 Task: Check the percentage active listings of 3 bathrooms in the last 3 years.
Action: Mouse moved to (860, 85)
Screenshot: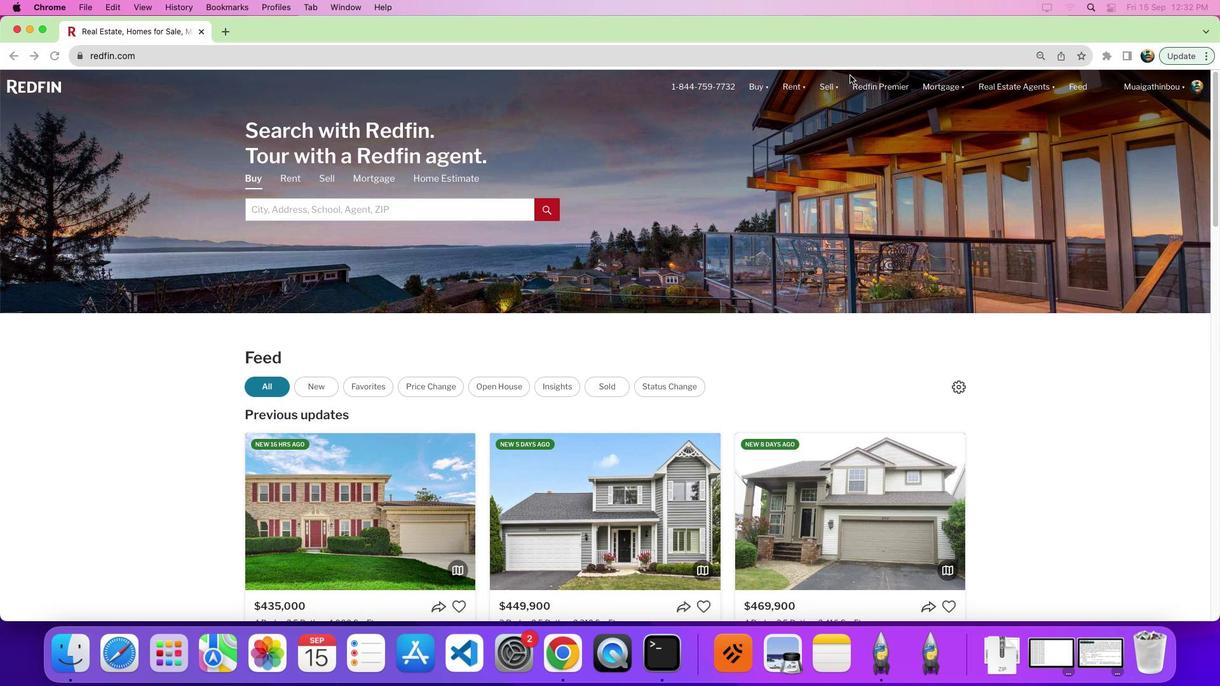 
Action: Mouse pressed left at (860, 85)
Screenshot: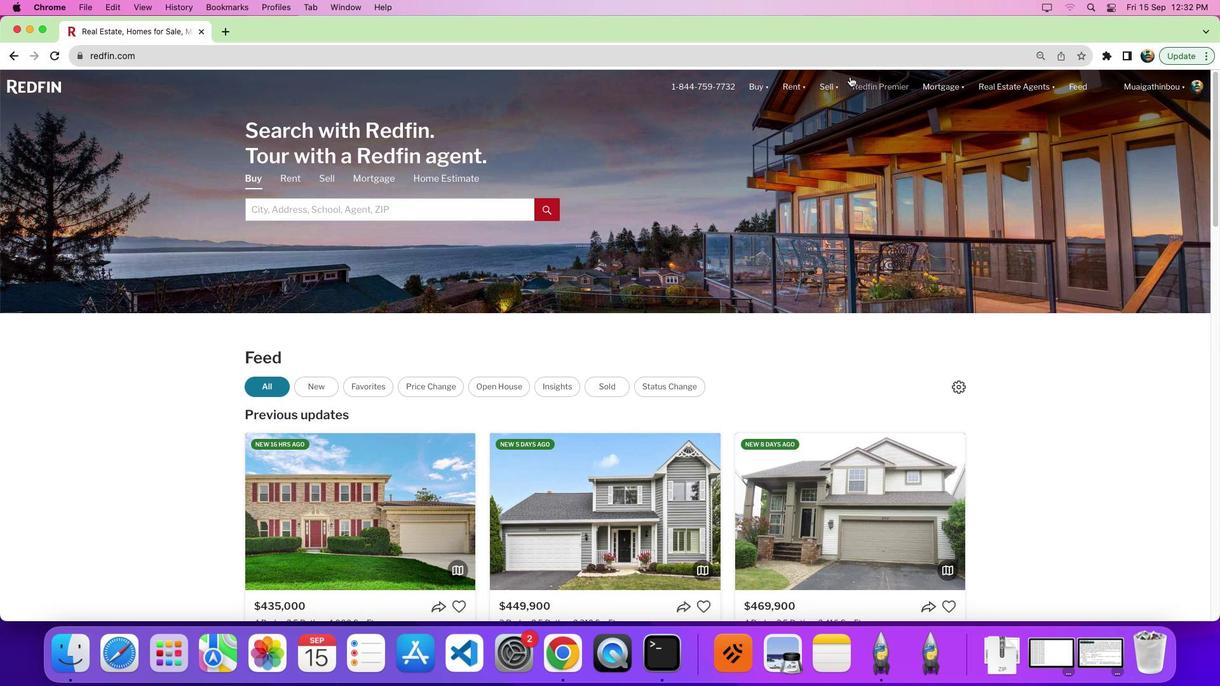 
Action: Mouse moved to (1017, 234)
Screenshot: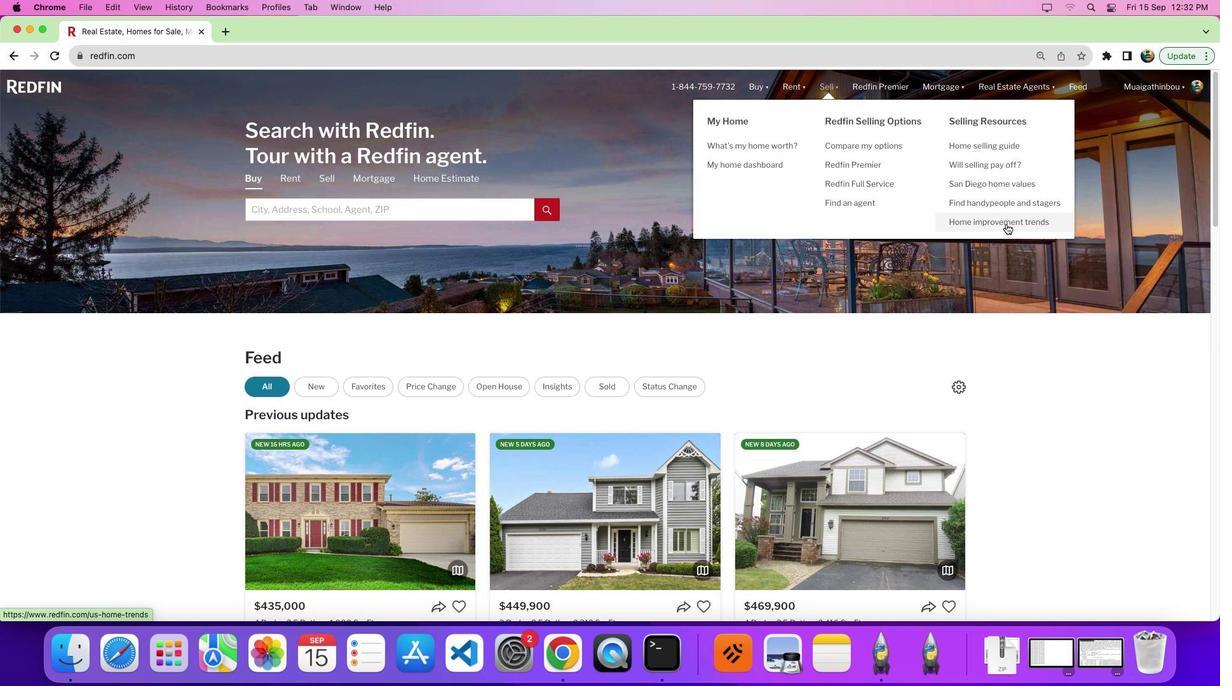 
Action: Mouse pressed left at (1017, 234)
Screenshot: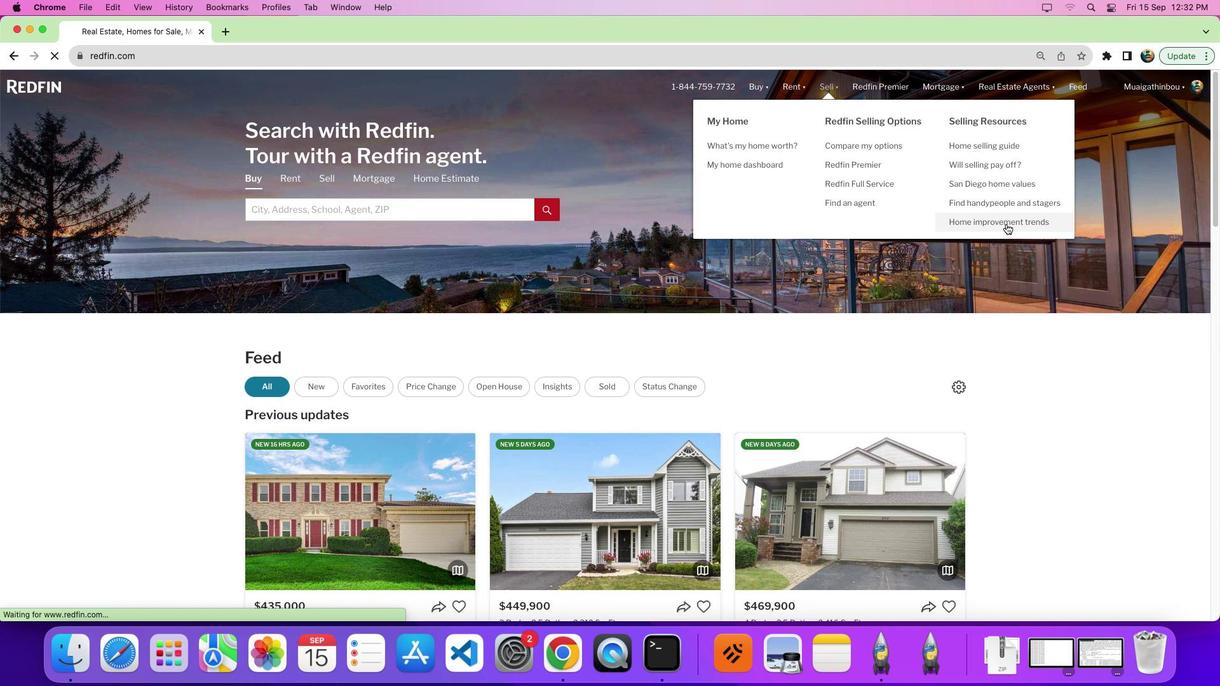 
Action: Mouse moved to (343, 256)
Screenshot: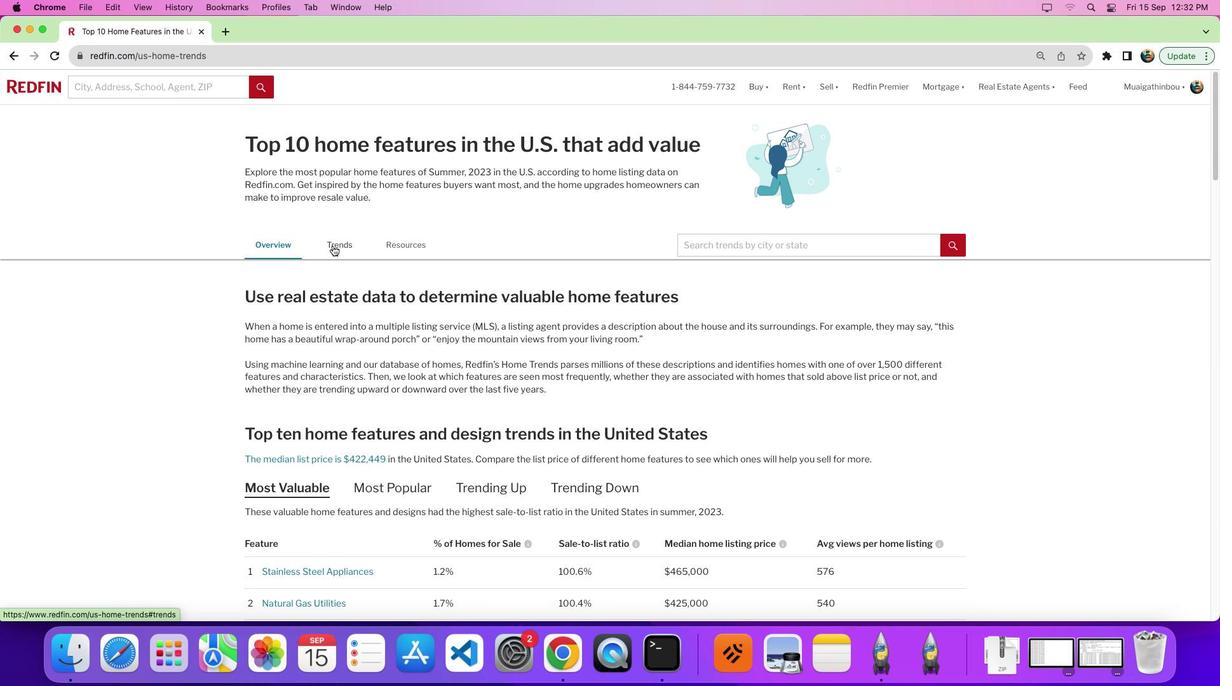 
Action: Mouse pressed left at (343, 256)
Screenshot: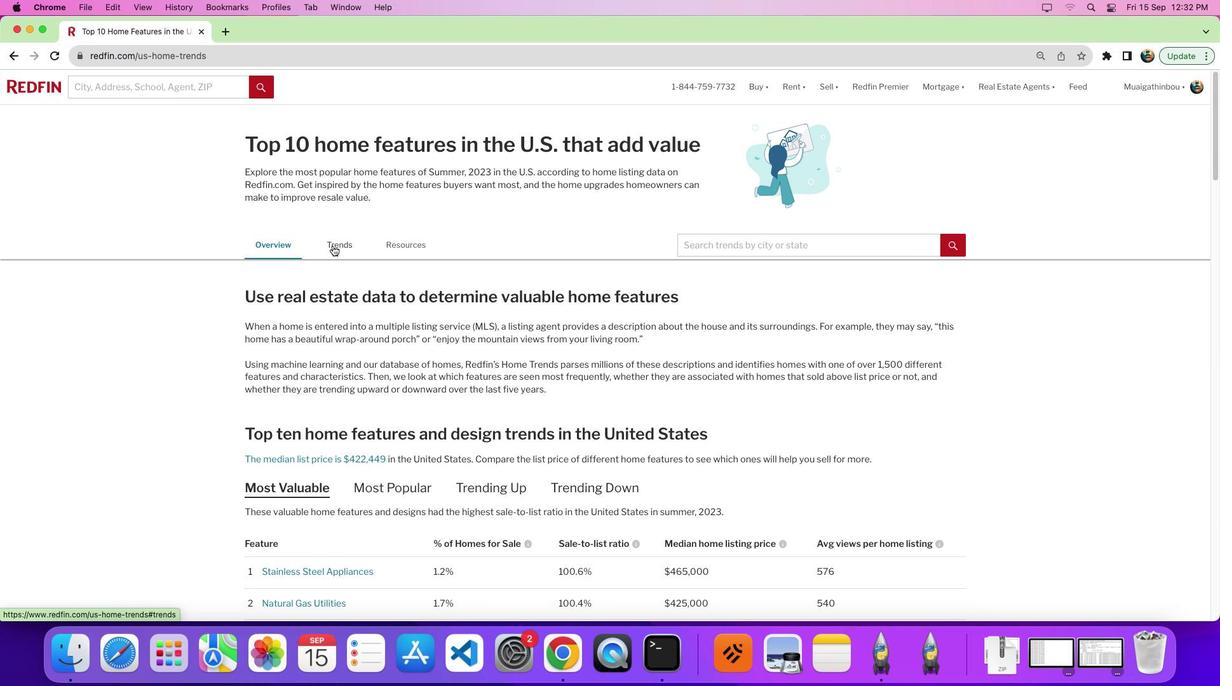 
Action: Mouse moved to (551, 277)
Screenshot: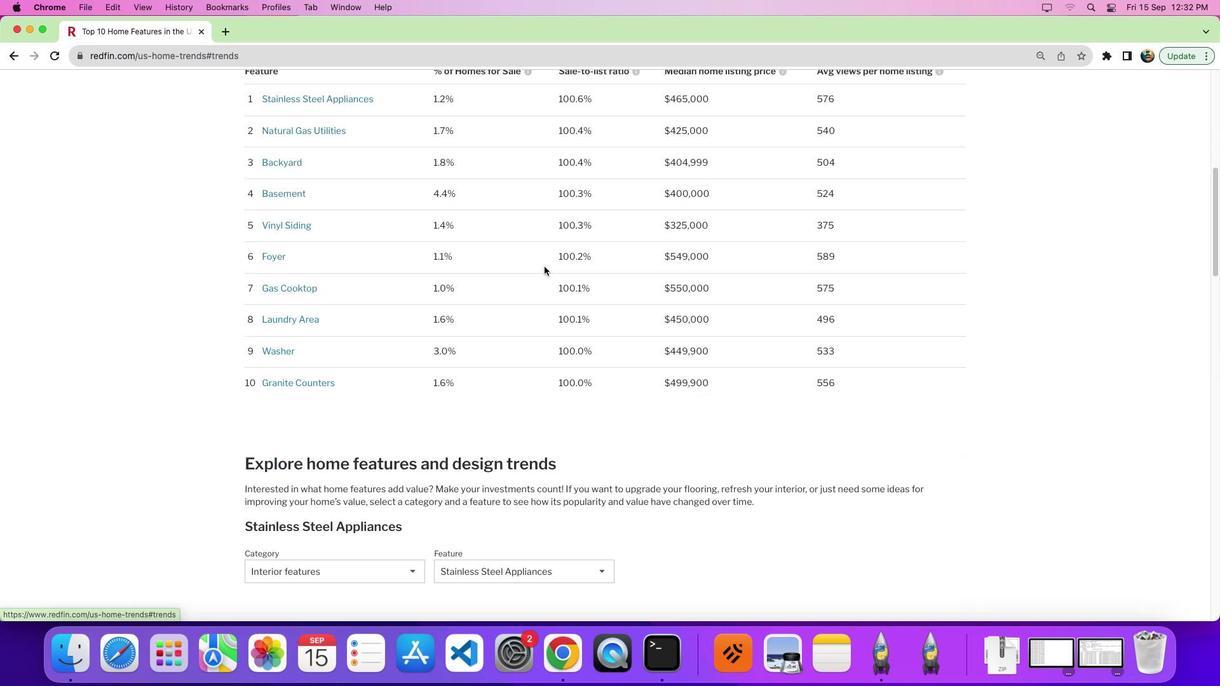 
Action: Mouse scrolled (551, 277) with delta (10, 9)
Screenshot: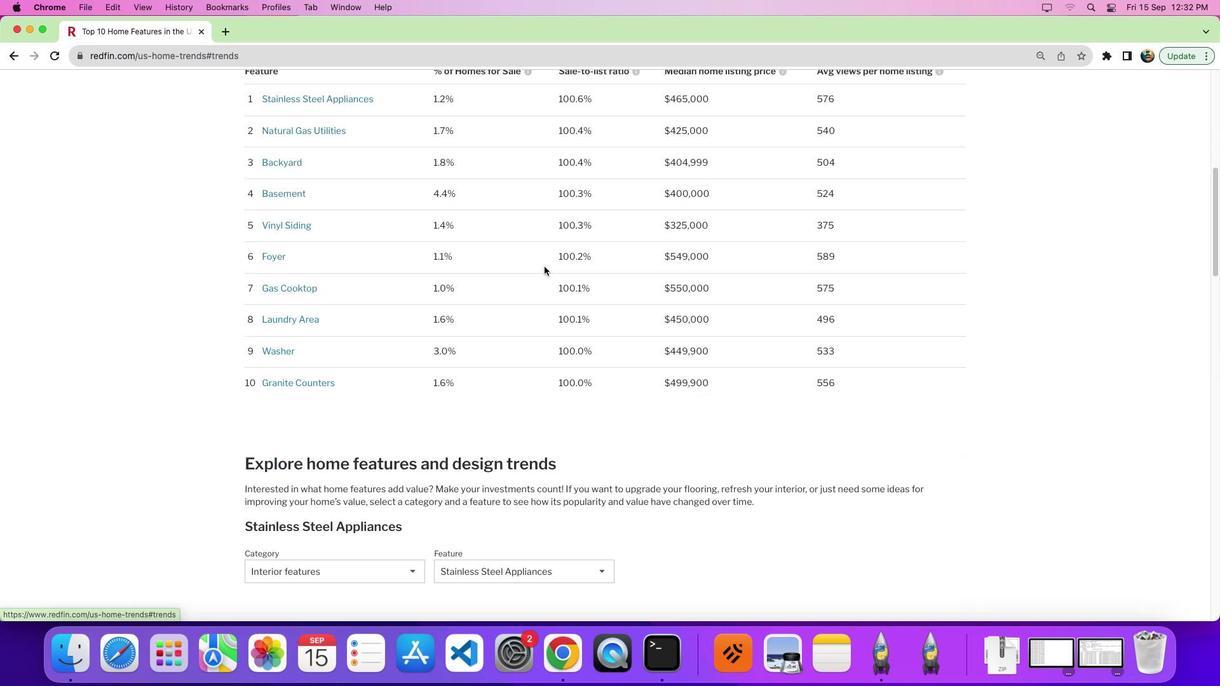 
Action: Mouse moved to (551, 277)
Screenshot: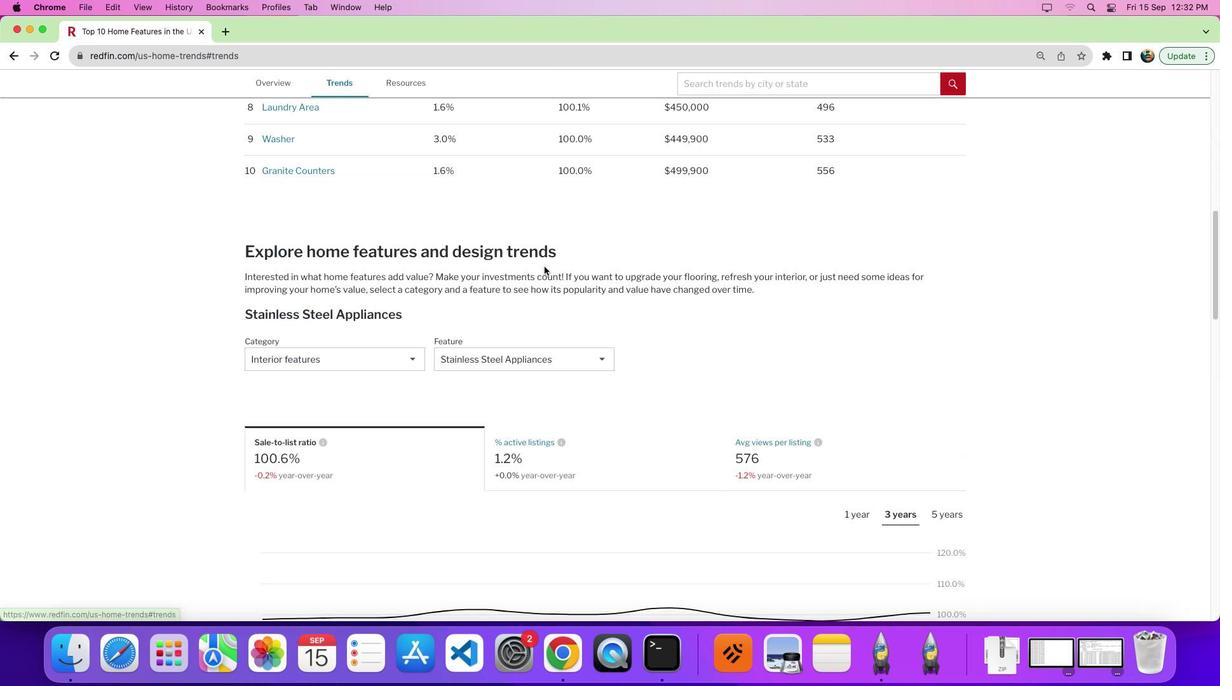 
Action: Mouse scrolled (551, 277) with delta (10, 8)
Screenshot: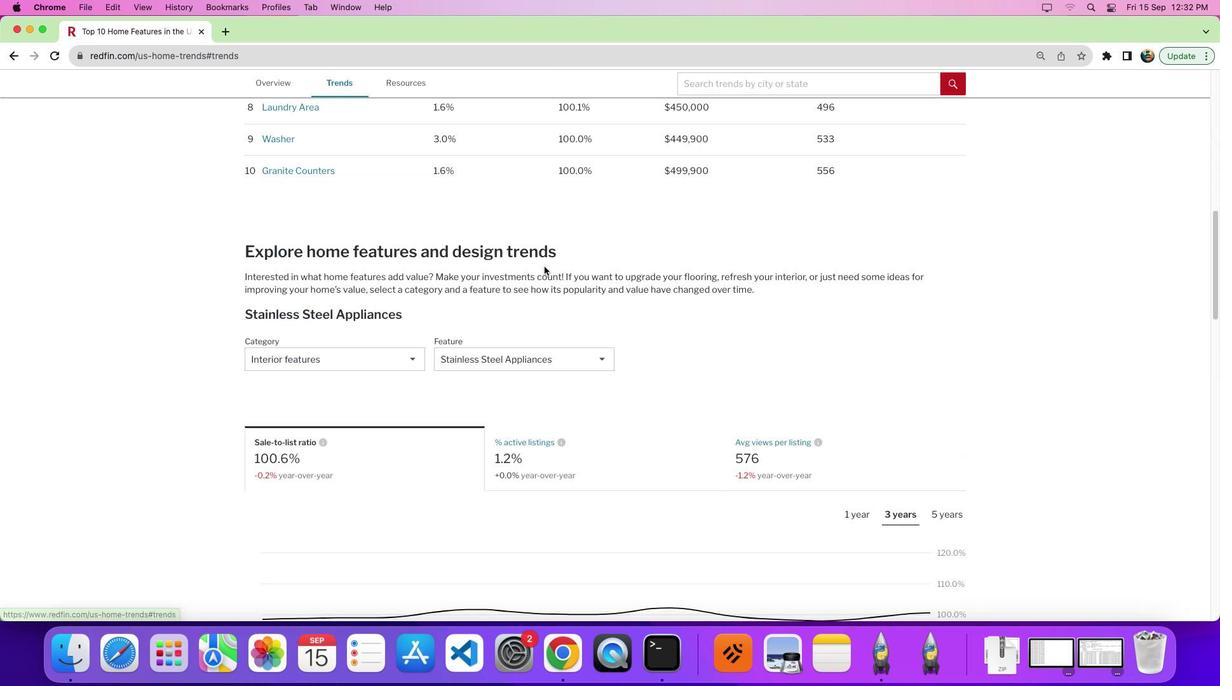 
Action: Mouse moved to (553, 277)
Screenshot: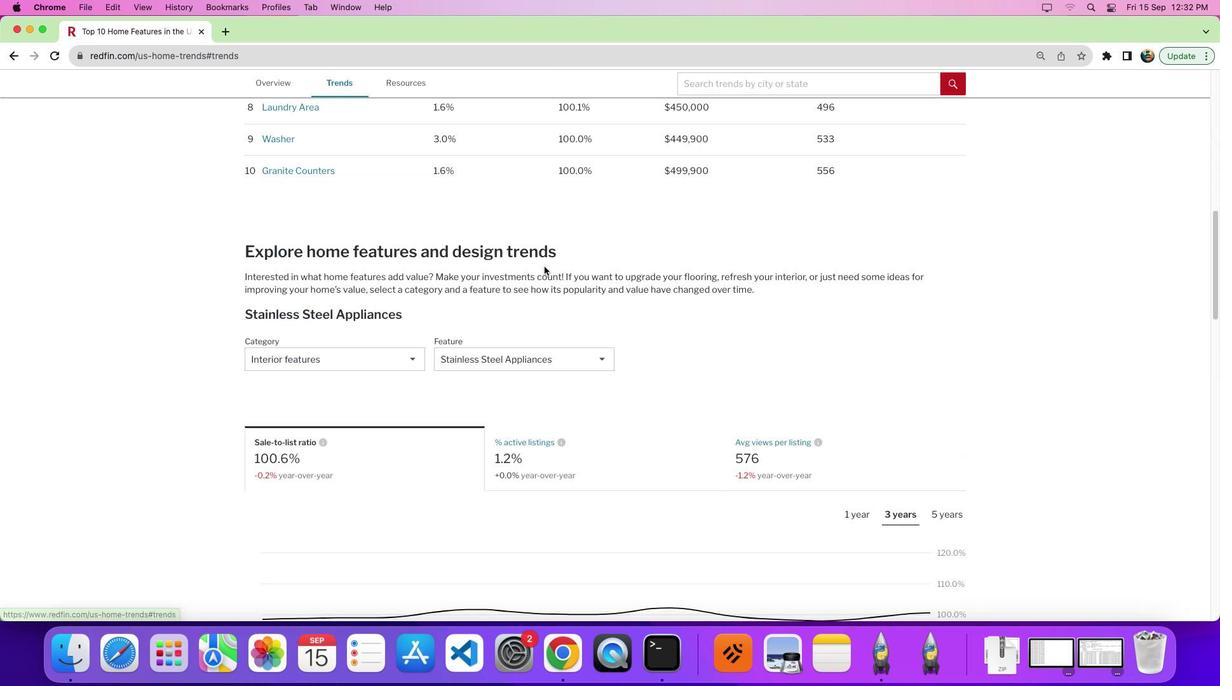 
Action: Mouse scrolled (553, 277) with delta (10, 4)
Screenshot: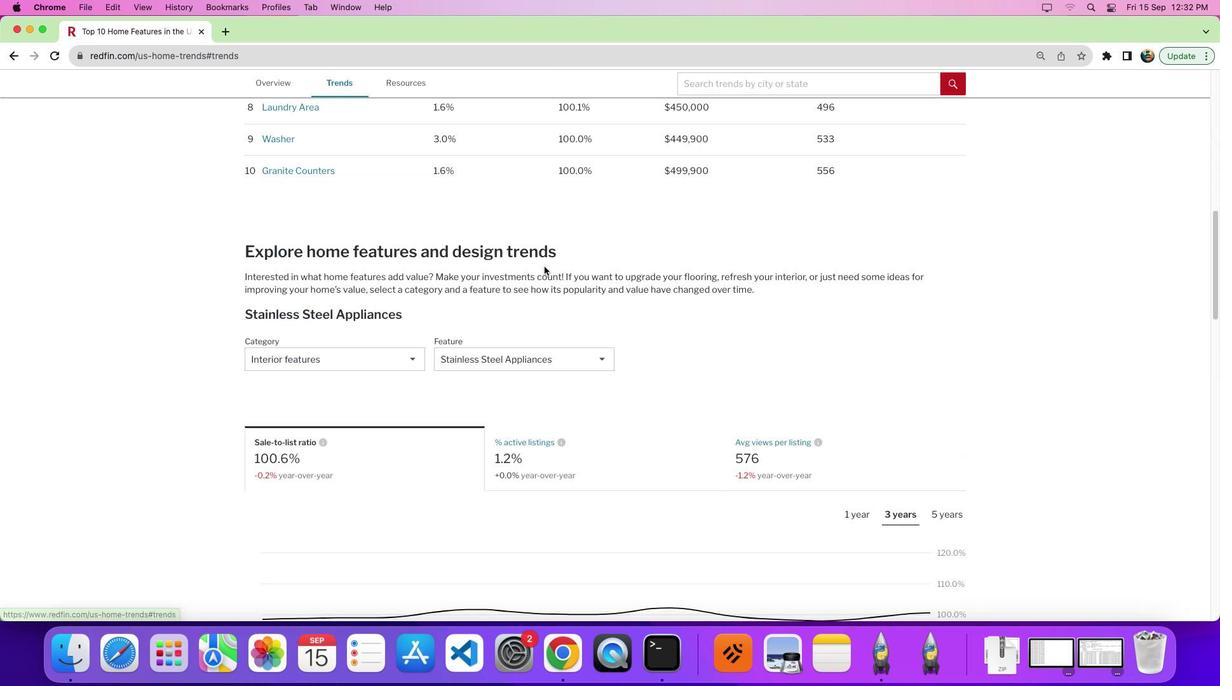 
Action: Mouse moved to (554, 277)
Screenshot: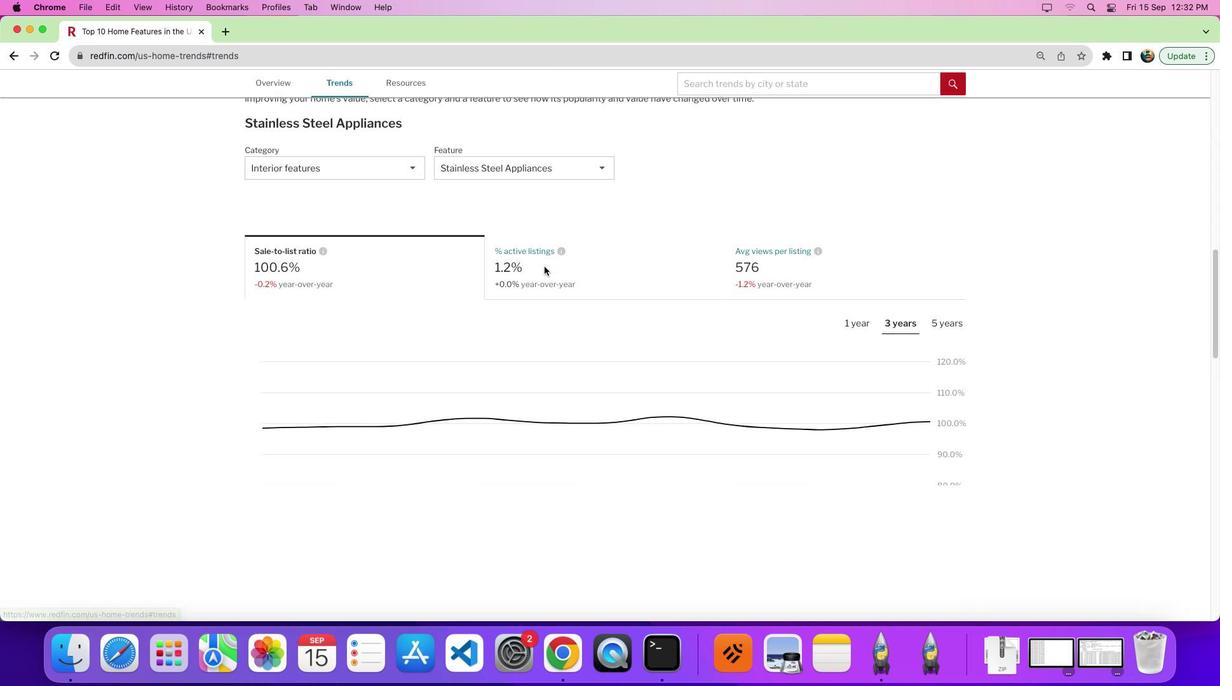 
Action: Mouse scrolled (554, 277) with delta (10, 2)
Screenshot: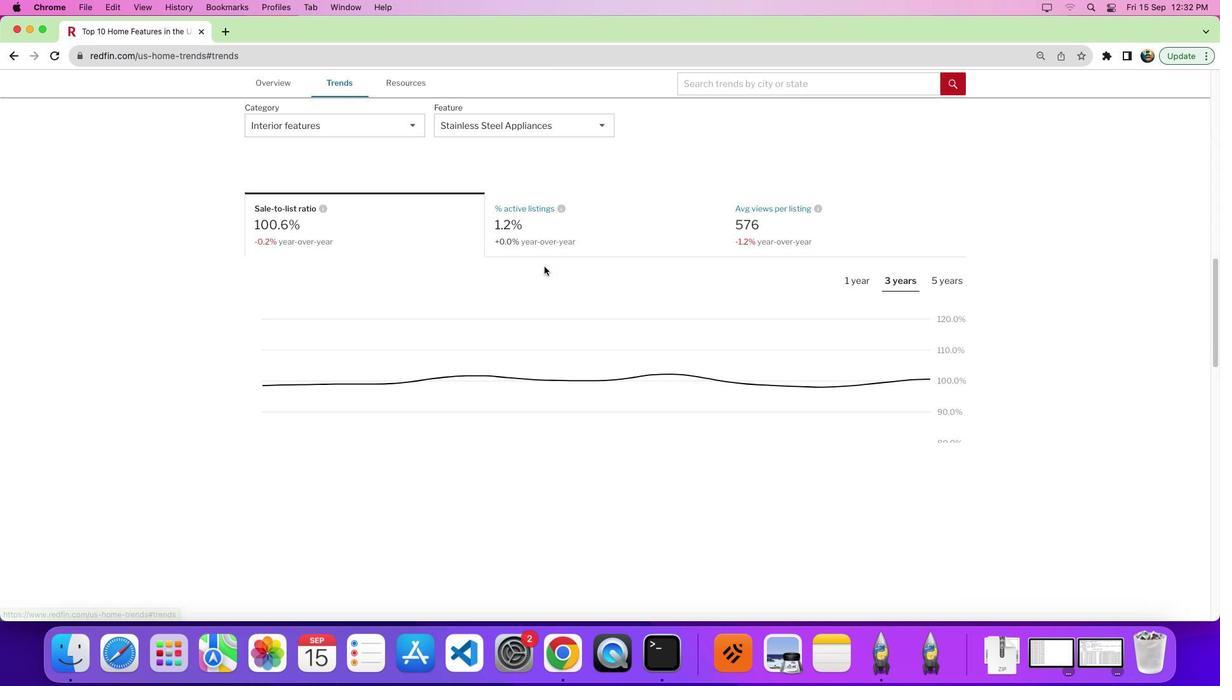
Action: Mouse moved to (317, 136)
Screenshot: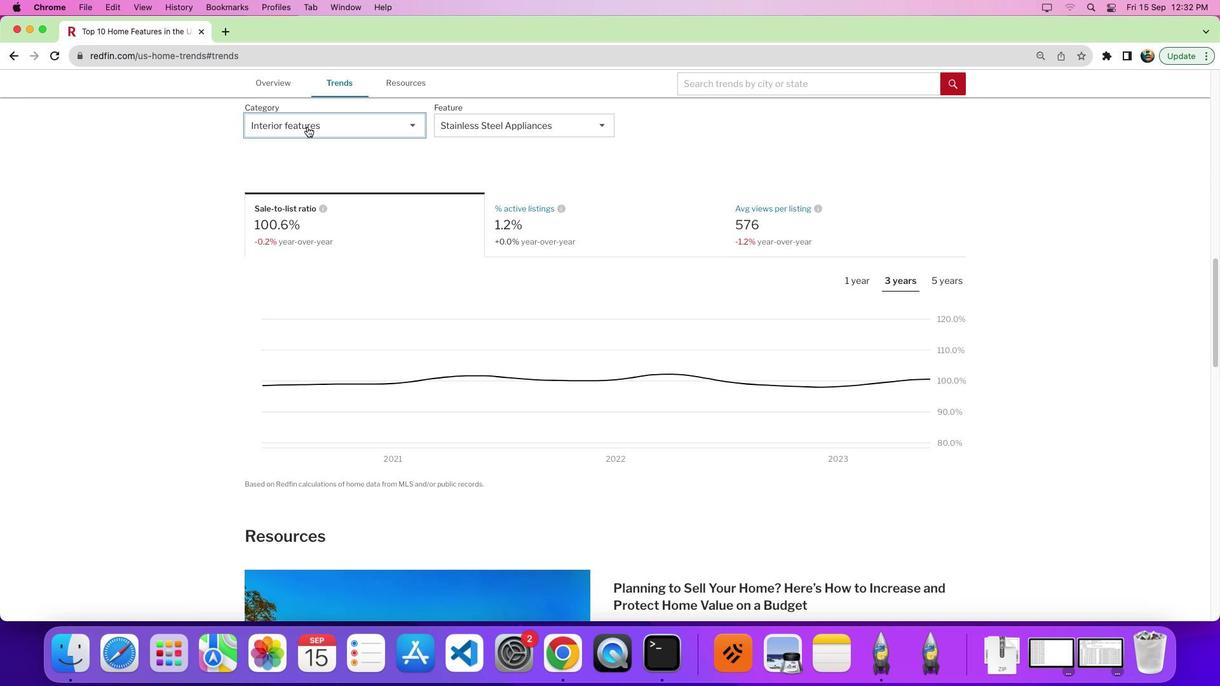
Action: Mouse pressed left at (317, 136)
Screenshot: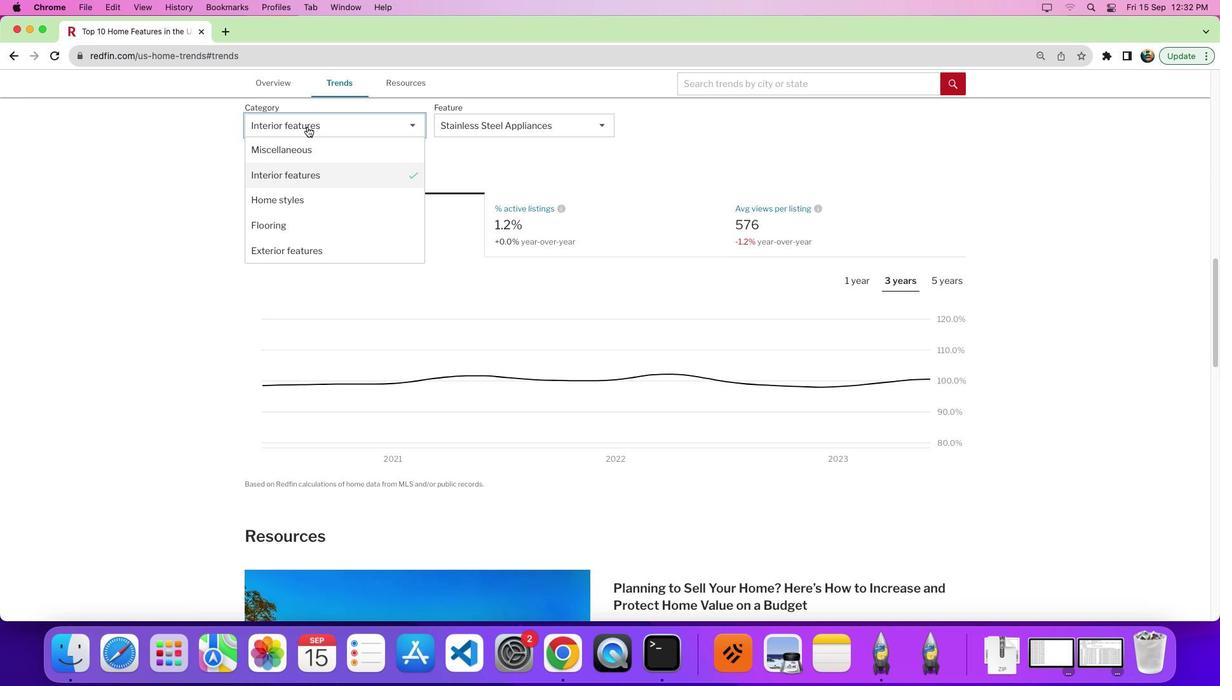 
Action: Mouse moved to (331, 190)
Screenshot: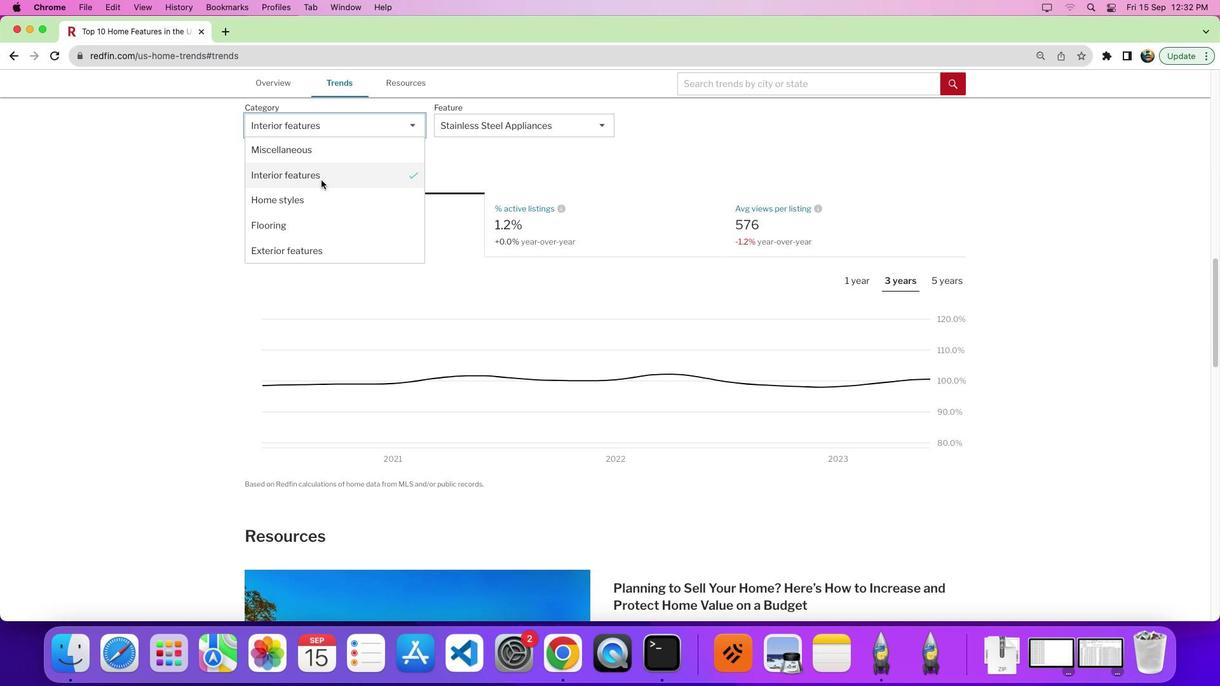 
Action: Mouse pressed left at (331, 190)
Screenshot: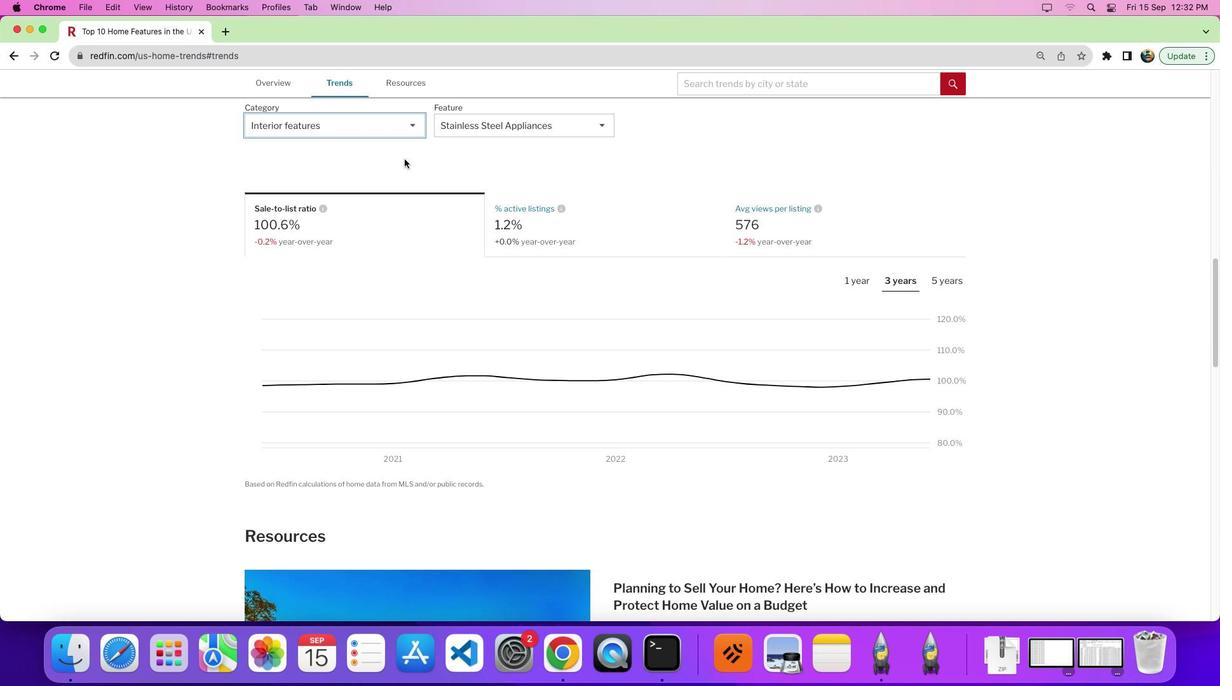 
Action: Mouse moved to (507, 136)
Screenshot: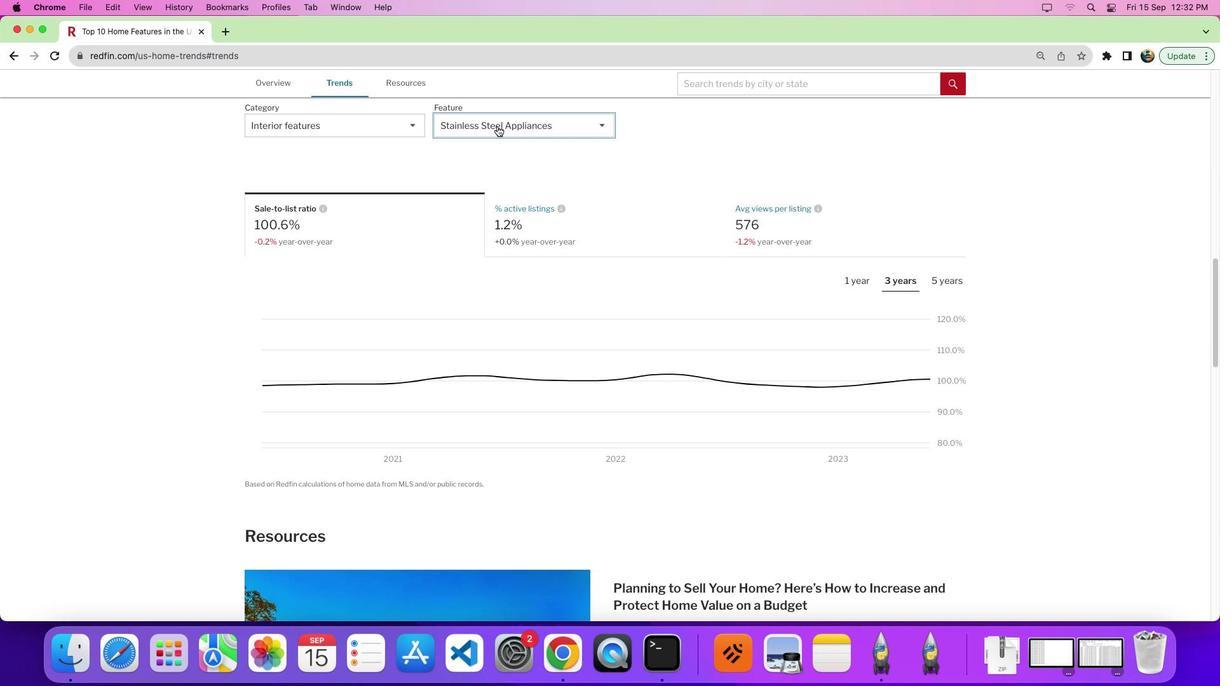 
Action: Mouse pressed left at (507, 136)
Screenshot: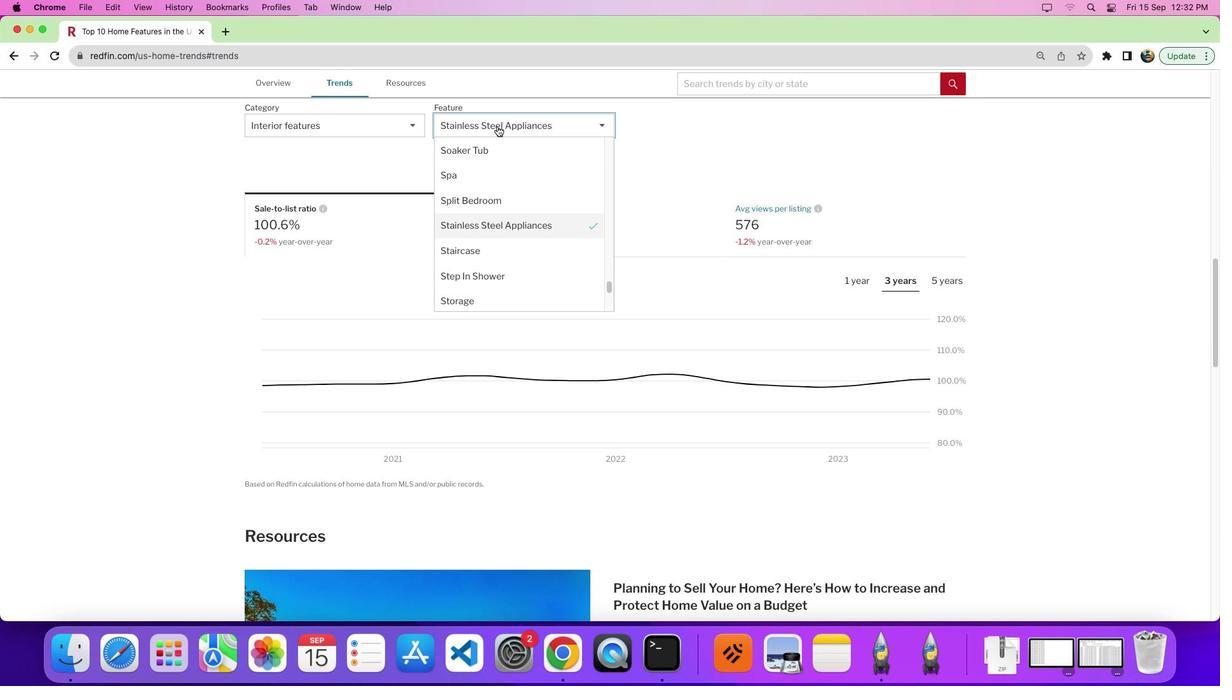 
Action: Mouse moved to (539, 269)
Screenshot: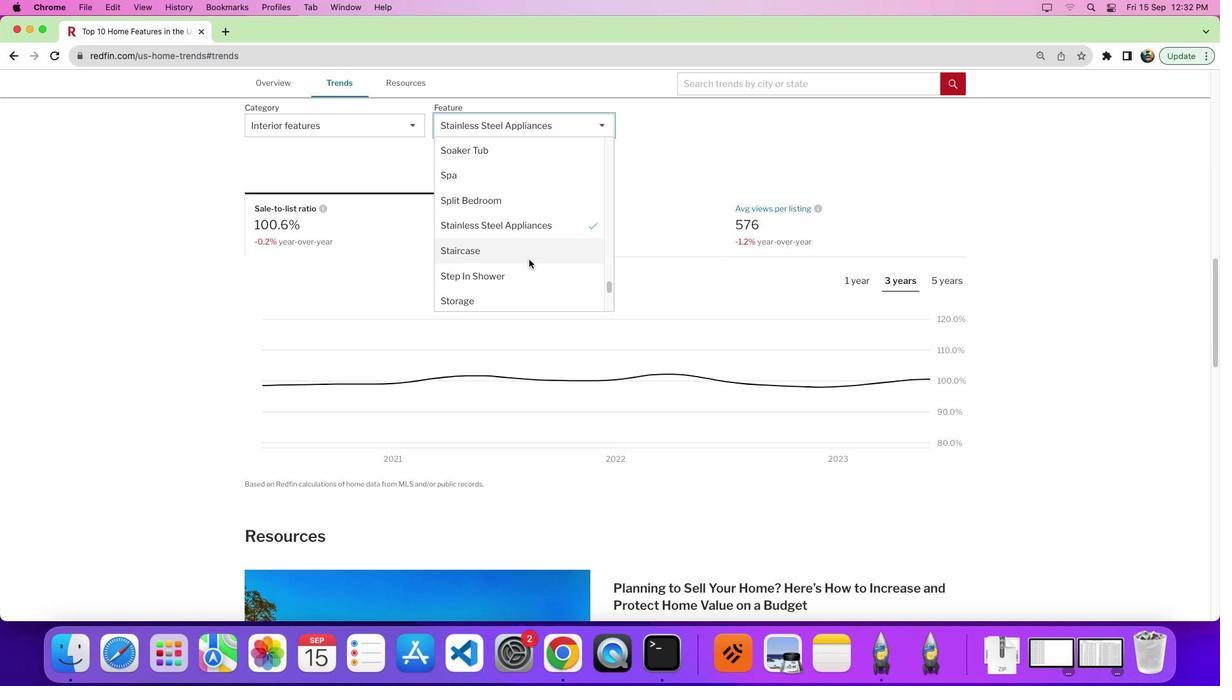 
Action: Mouse scrolled (539, 269) with delta (10, 9)
Screenshot: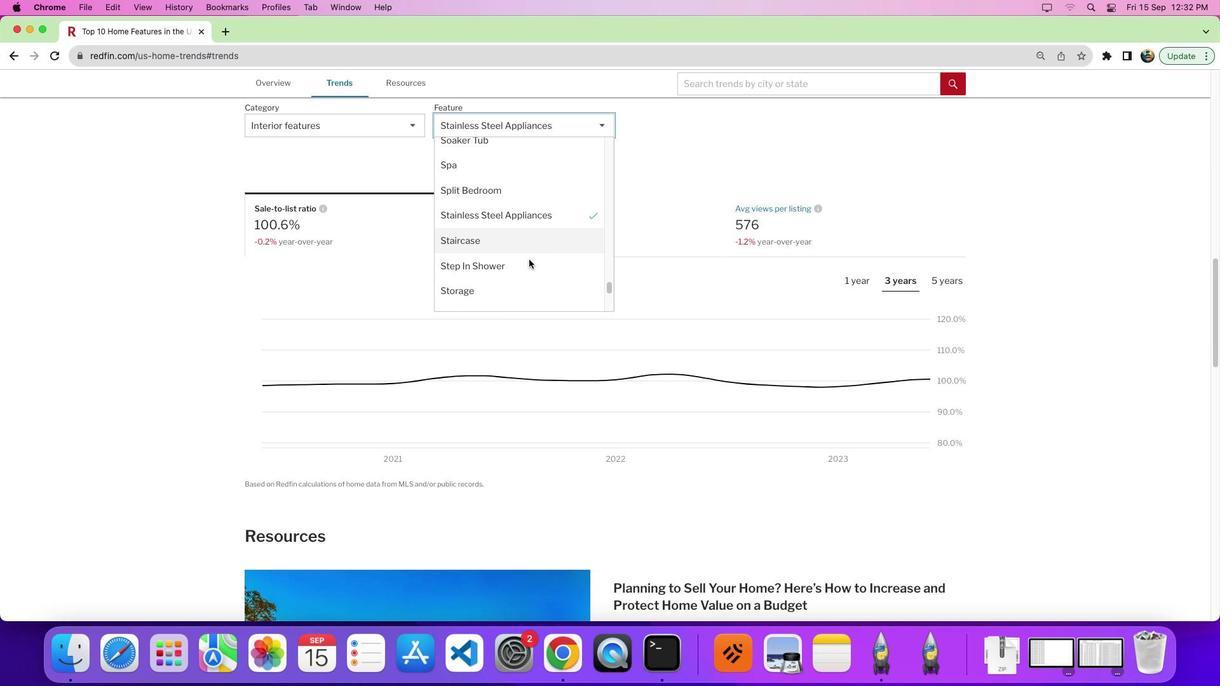 
Action: Mouse scrolled (539, 269) with delta (10, 9)
Screenshot: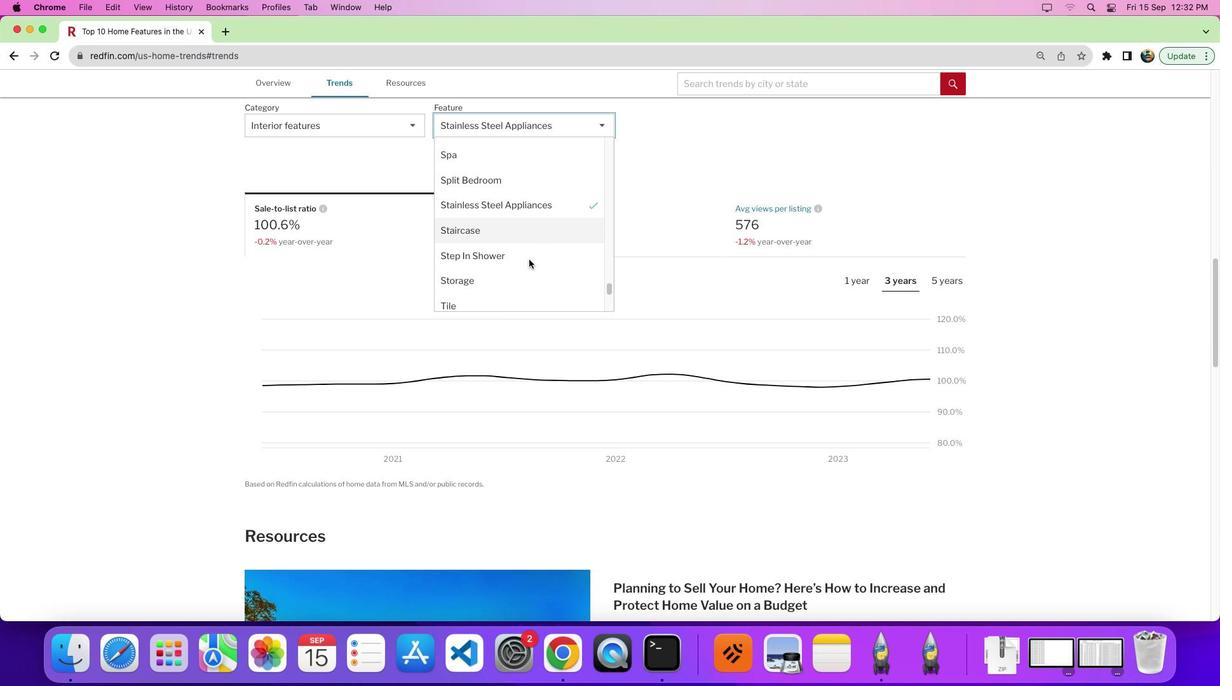 
Action: Mouse scrolled (539, 269) with delta (10, 10)
Screenshot: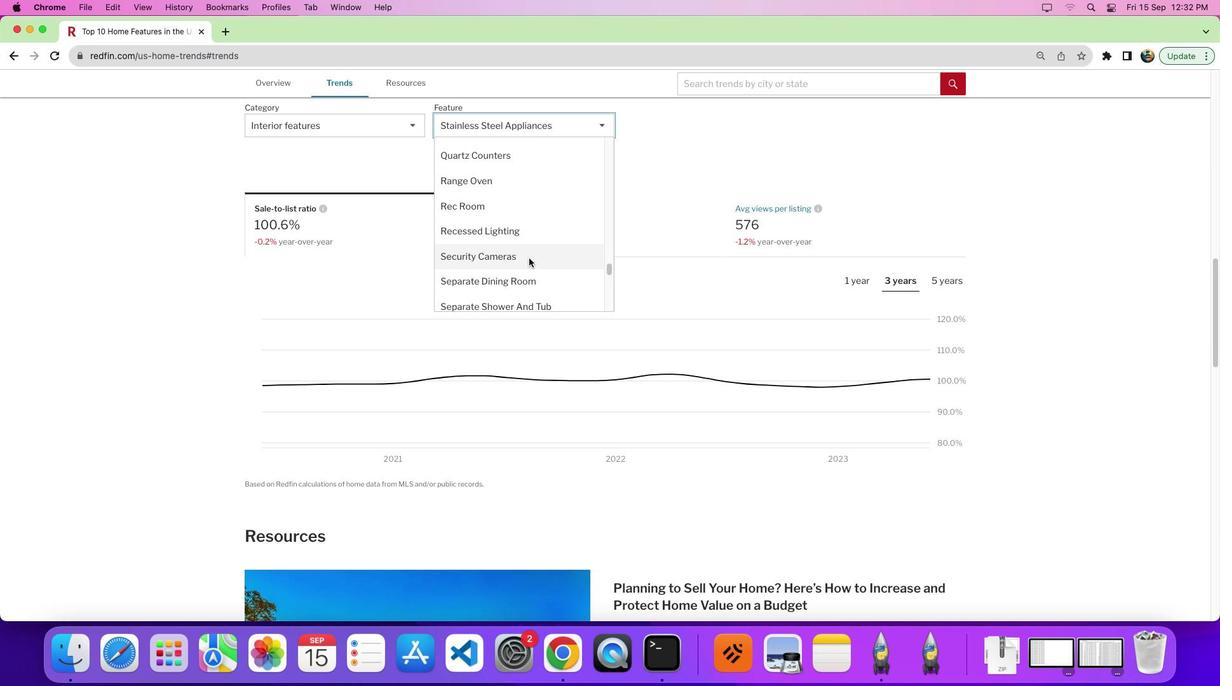 
Action: Mouse scrolled (539, 269) with delta (10, 11)
Screenshot: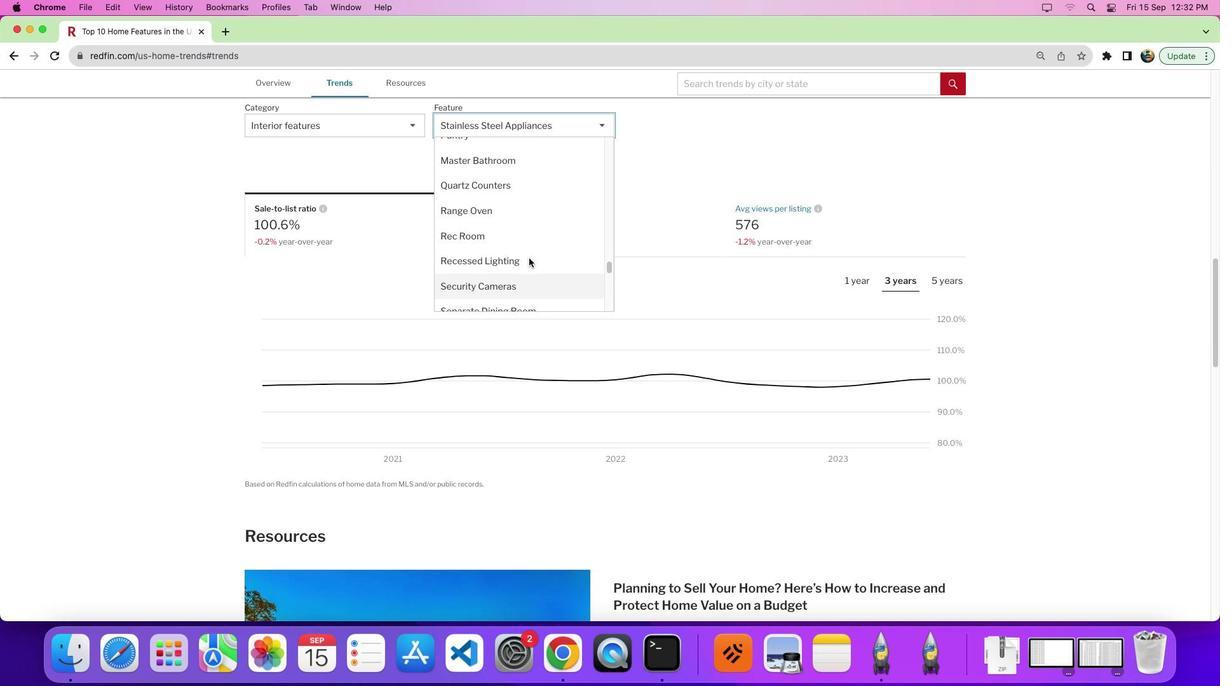 
Action: Mouse scrolled (539, 269) with delta (10, 15)
Screenshot: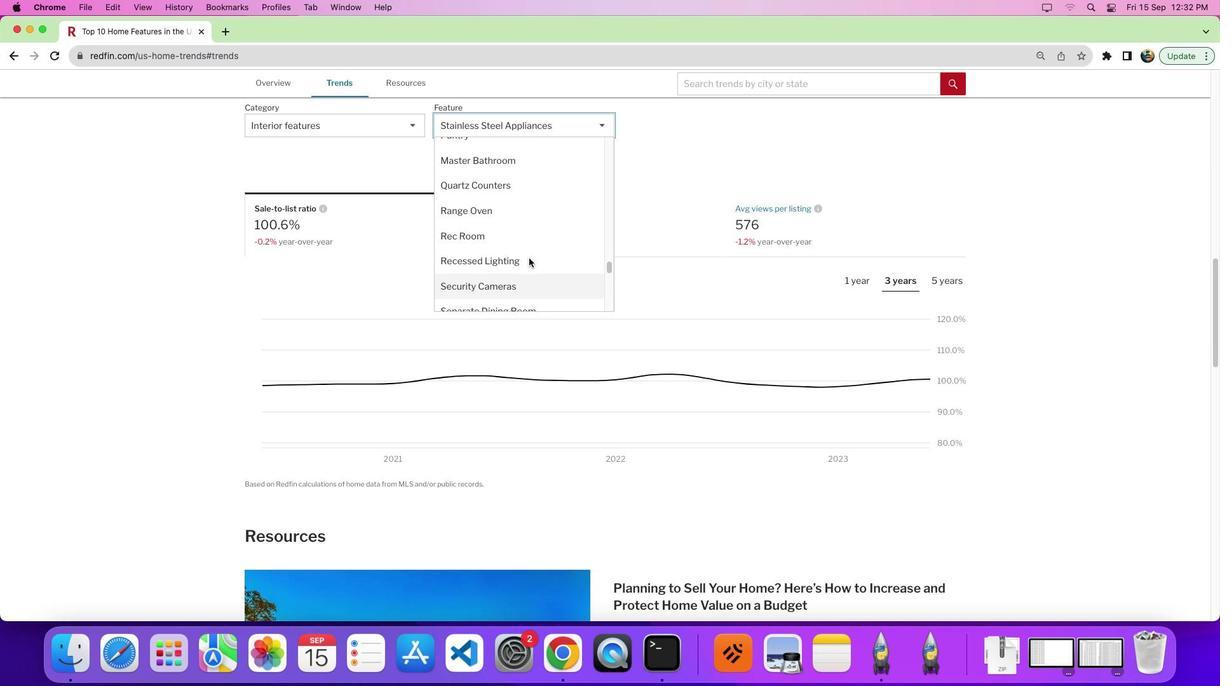 
Action: Mouse moved to (539, 268)
Screenshot: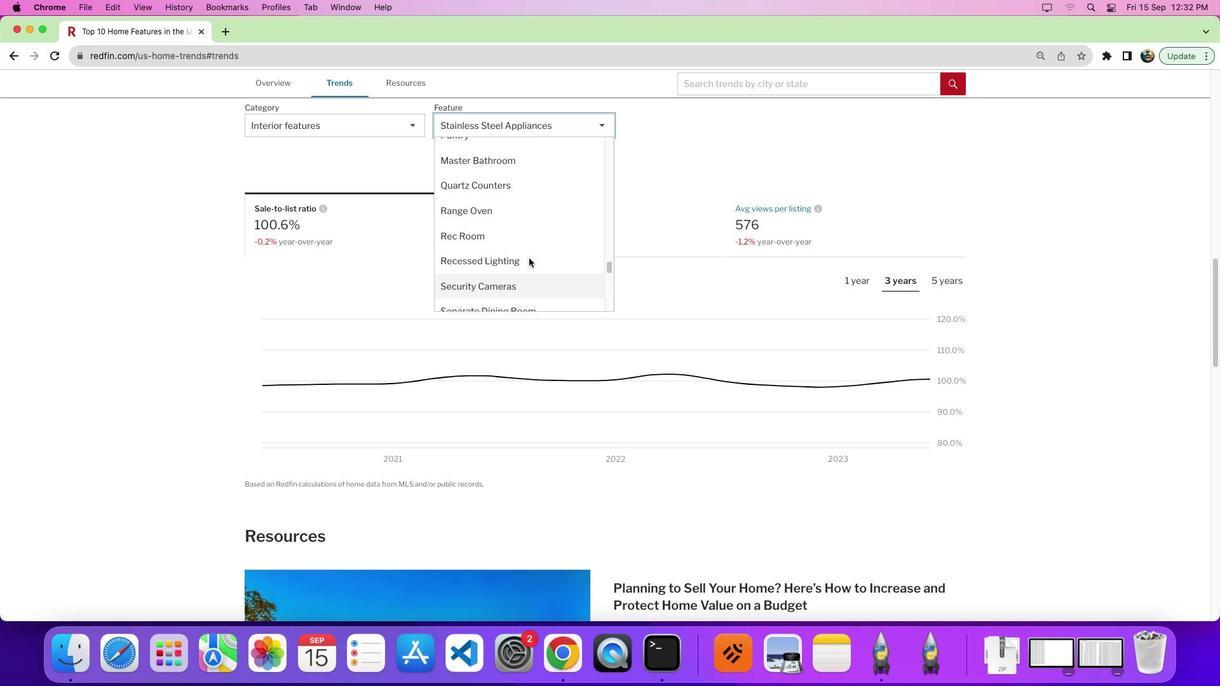
Action: Mouse scrolled (539, 268) with delta (10, 10)
Screenshot: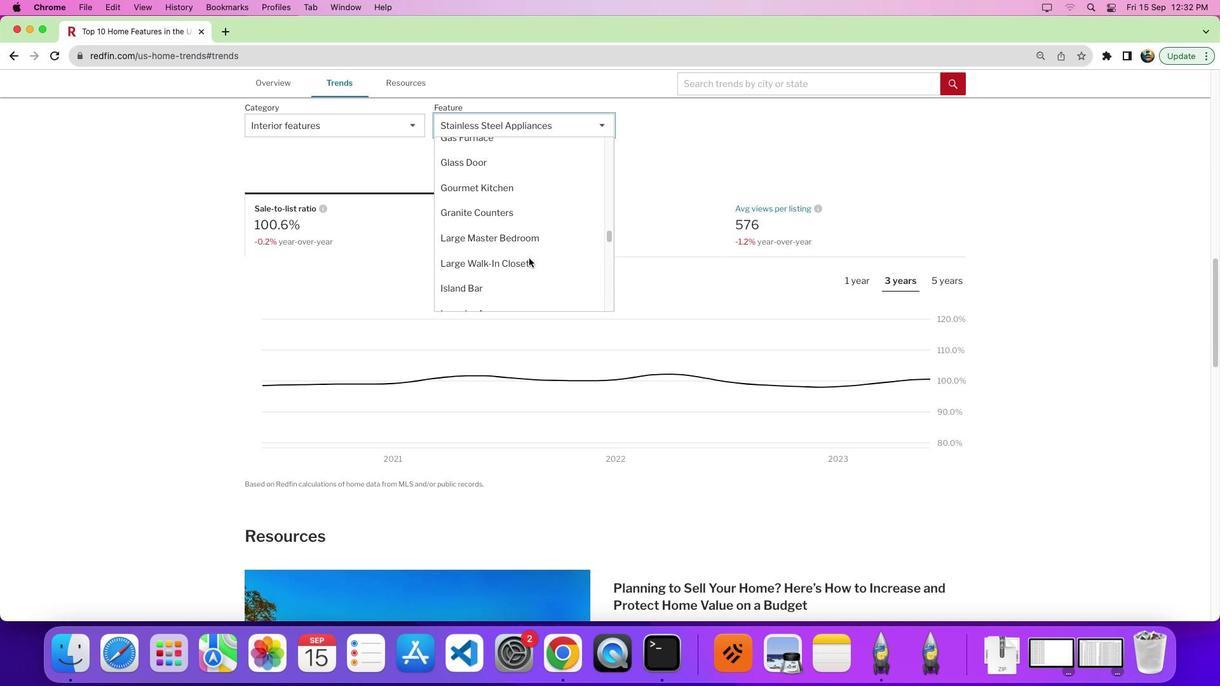 
Action: Mouse scrolled (539, 268) with delta (10, 11)
Screenshot: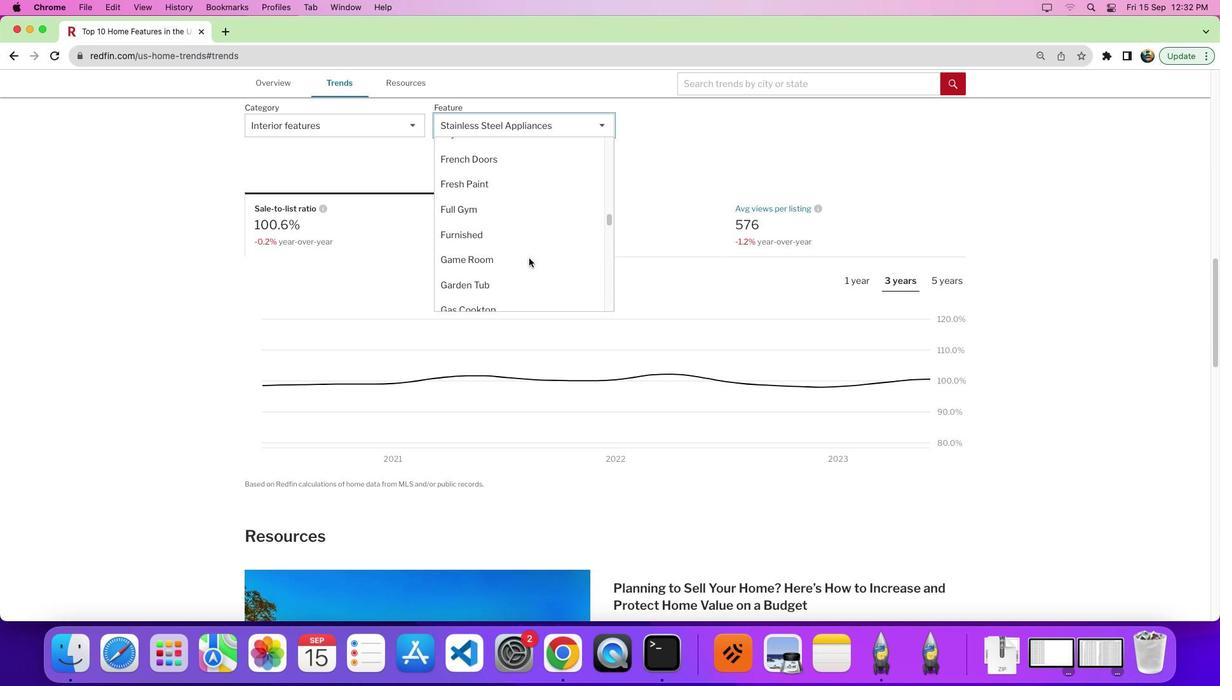 
Action: Mouse scrolled (539, 268) with delta (10, 15)
Screenshot: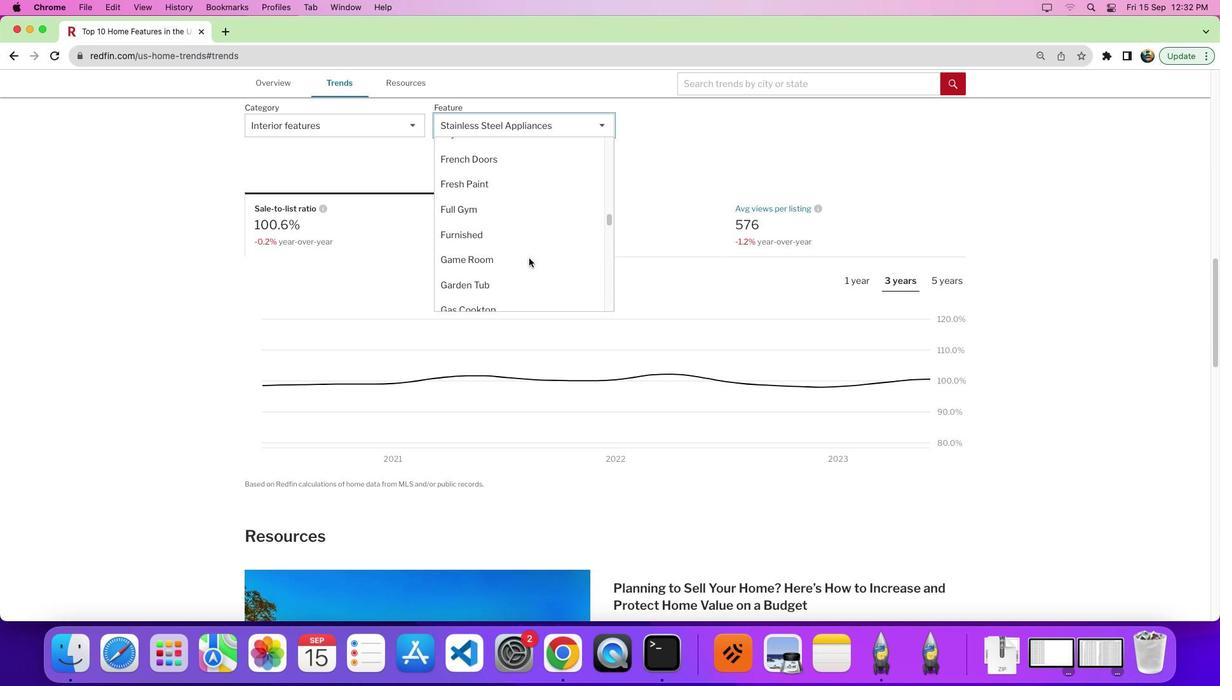 
Action: Mouse scrolled (539, 268) with delta (10, 18)
Screenshot: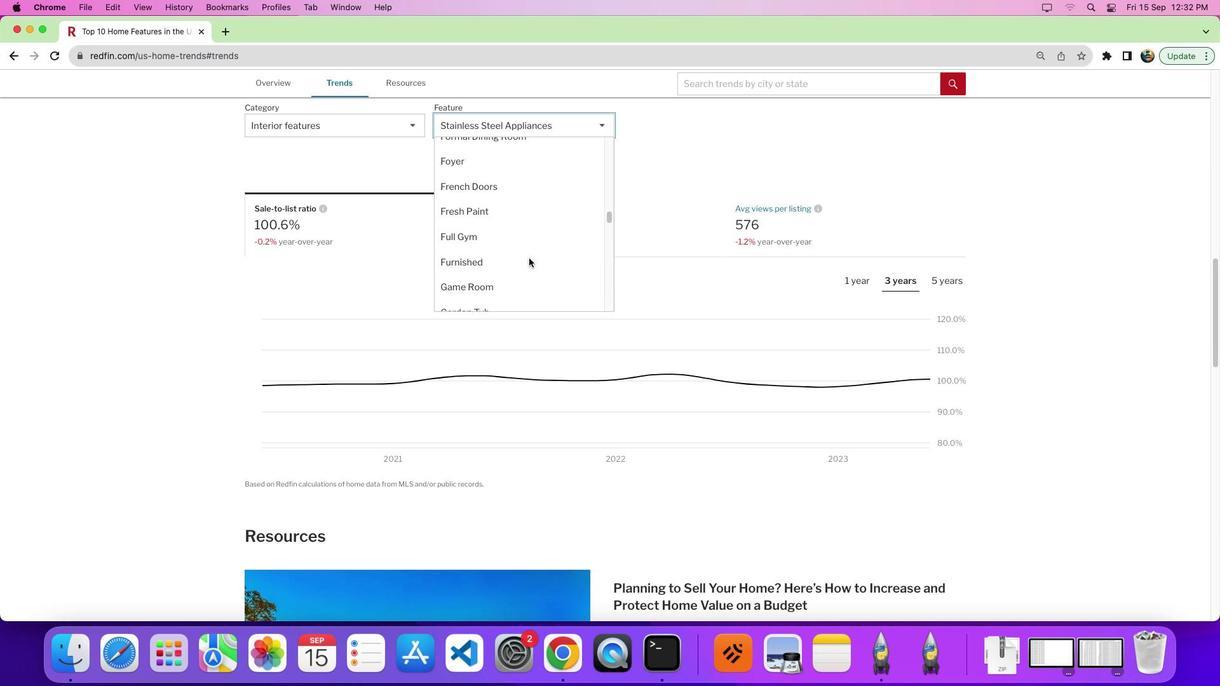 
Action: Mouse scrolled (539, 268) with delta (10, 10)
Screenshot: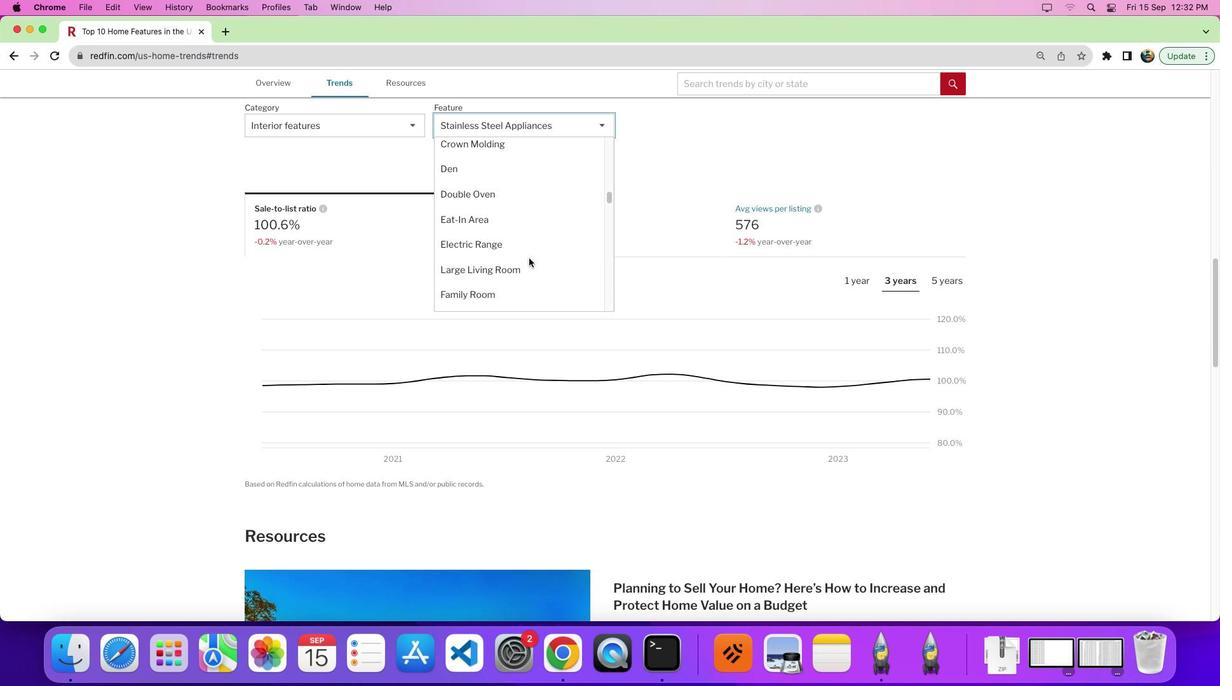 
Action: Mouse scrolled (539, 268) with delta (10, 11)
Screenshot: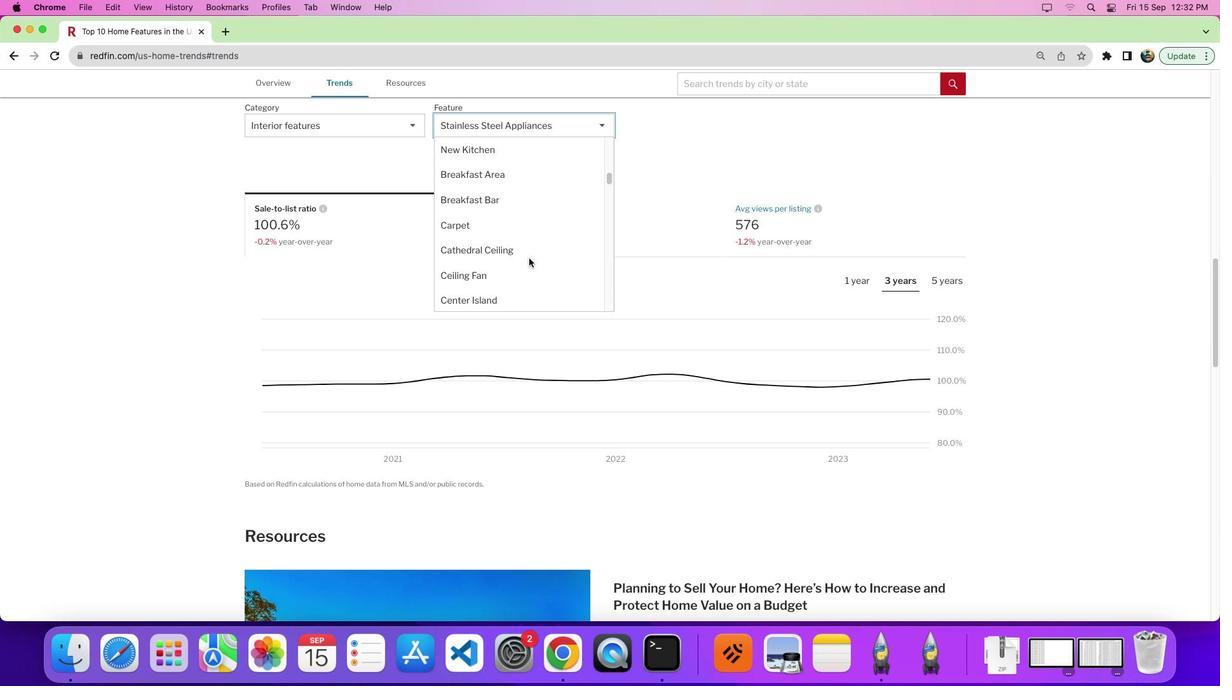 
Action: Mouse scrolled (539, 268) with delta (10, 15)
Screenshot: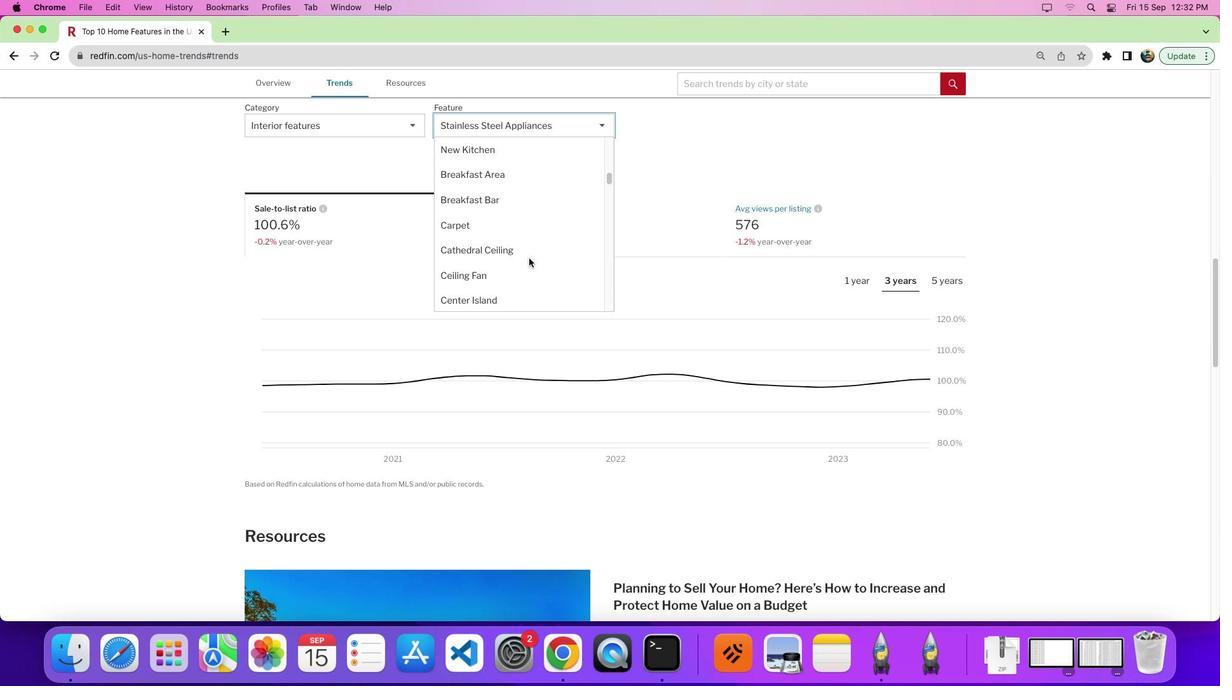 
Action: Mouse scrolled (539, 268) with delta (10, 18)
Screenshot: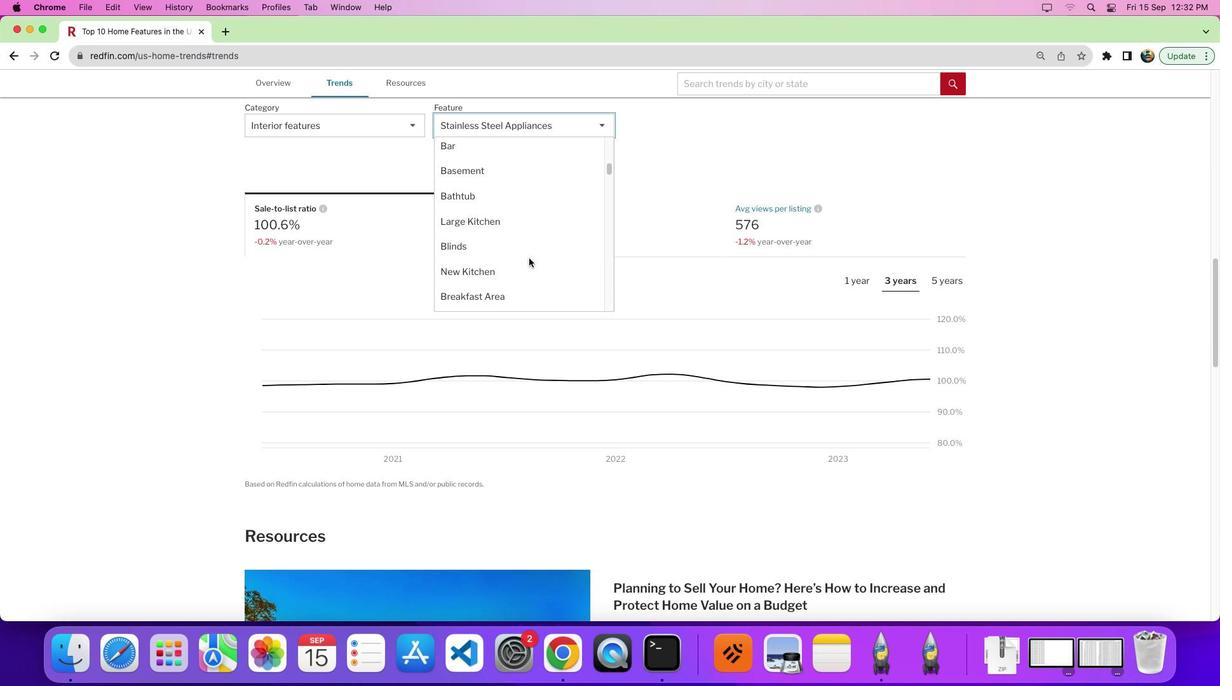 
Action: Mouse scrolled (539, 268) with delta (10, 9)
Screenshot: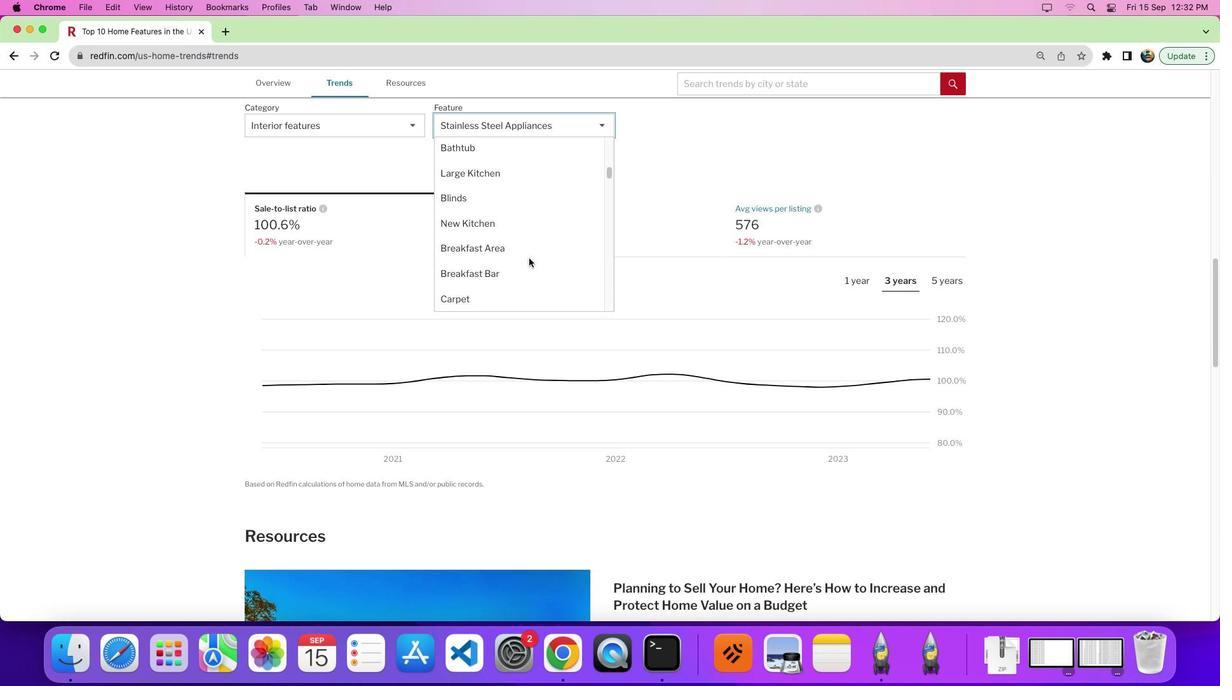 
Action: Mouse scrolled (539, 268) with delta (10, 9)
Screenshot: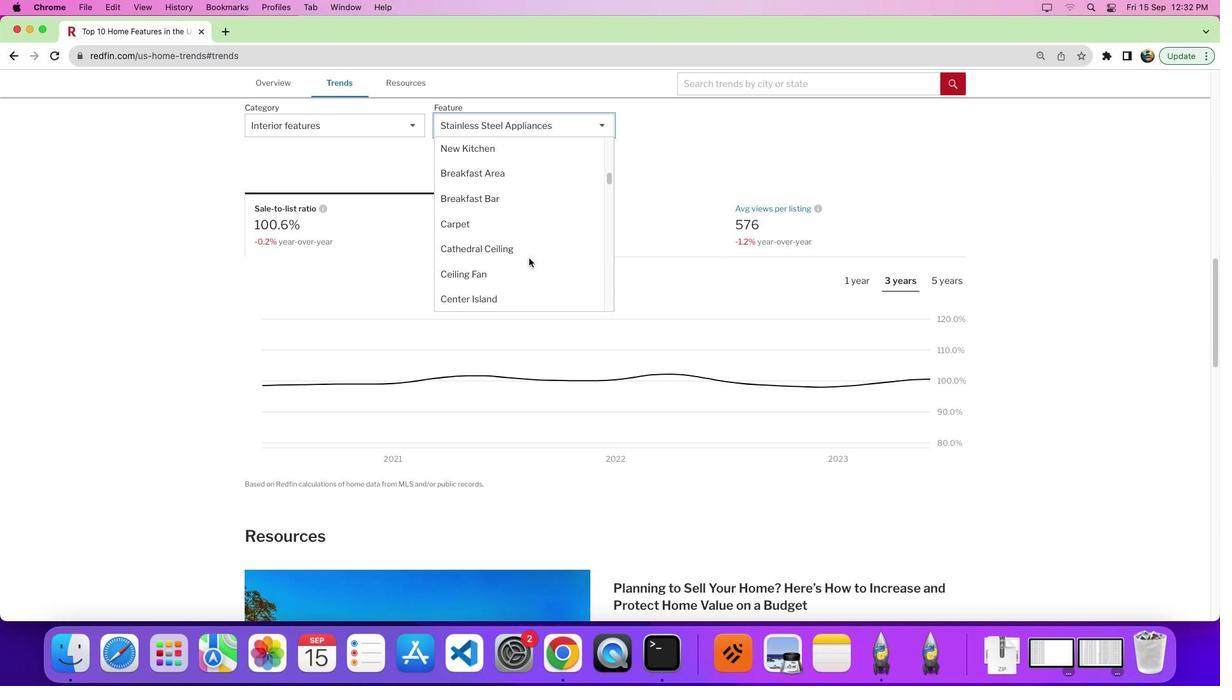 
Action: Mouse scrolled (539, 268) with delta (10, 6)
Screenshot: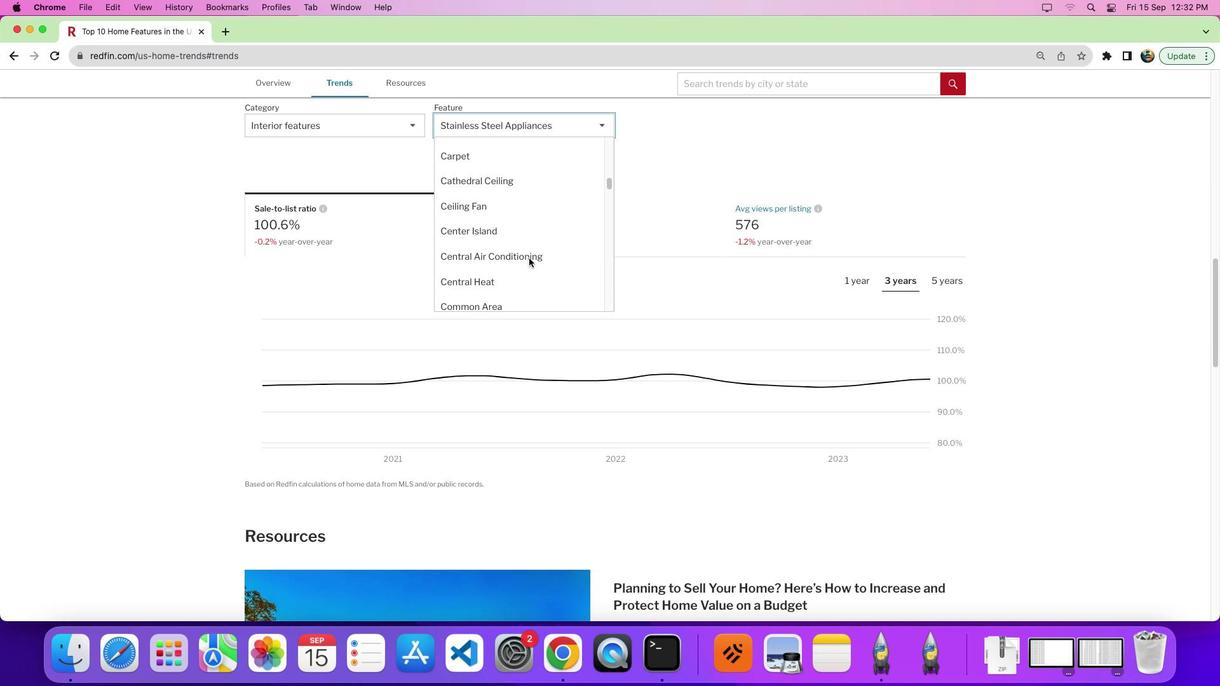 
Action: Mouse scrolled (539, 268) with delta (10, 9)
Screenshot: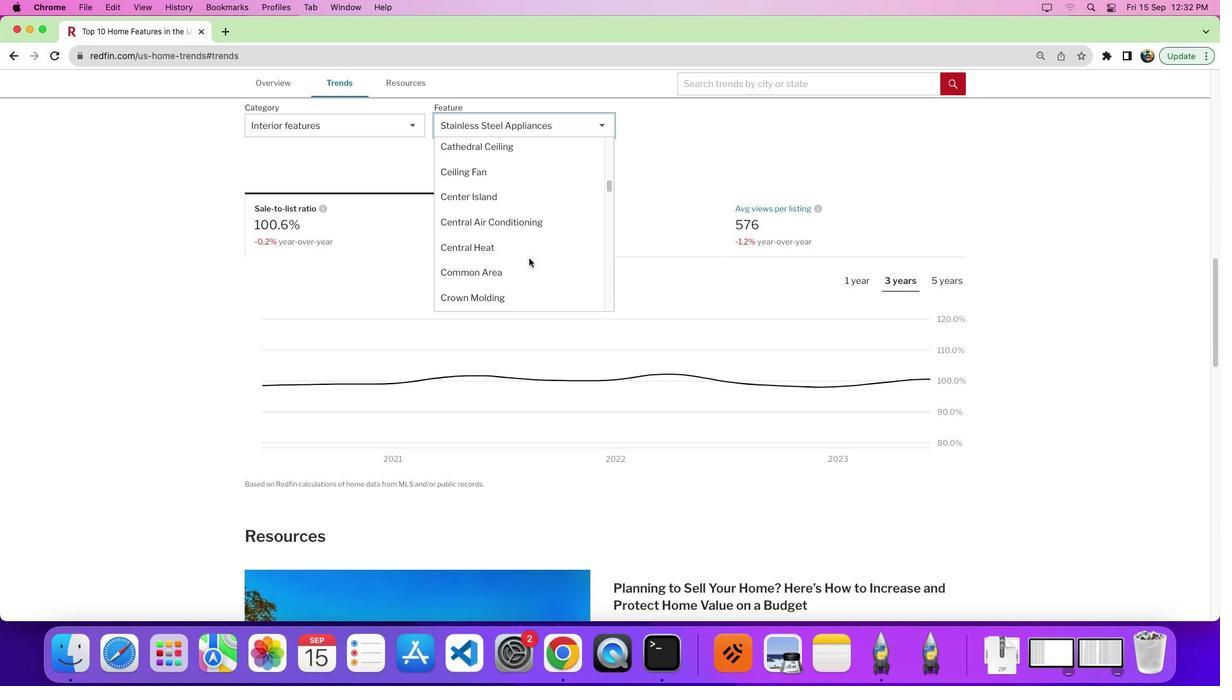 
Action: Mouse scrolled (539, 268) with delta (10, 9)
Screenshot: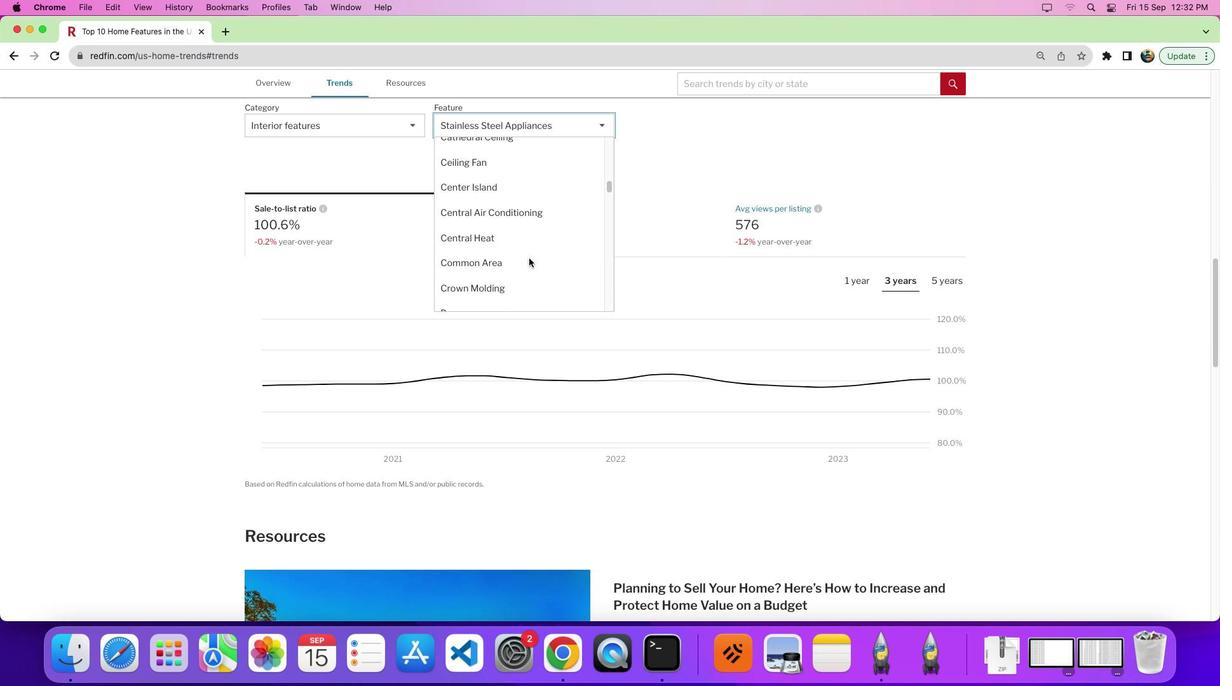 
Action: Mouse scrolled (539, 268) with delta (10, 10)
Screenshot: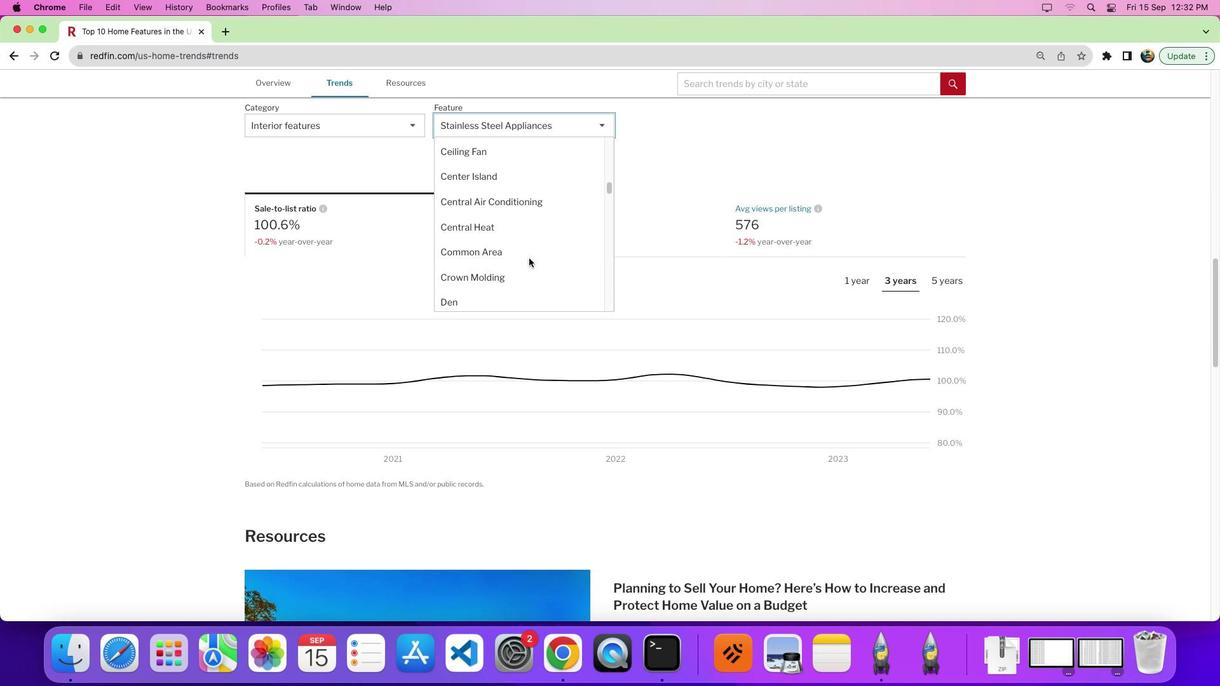 
Action: Mouse scrolled (539, 268) with delta (10, 10)
Screenshot: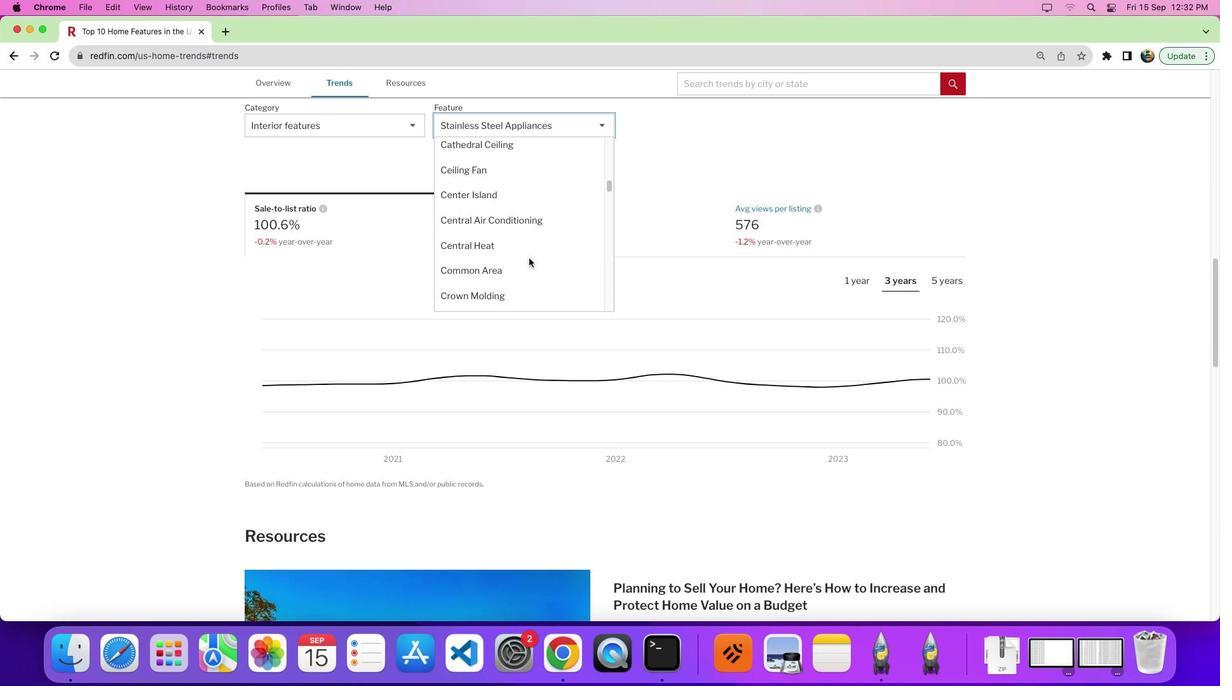 
Action: Mouse scrolled (539, 268) with delta (10, 13)
Screenshot: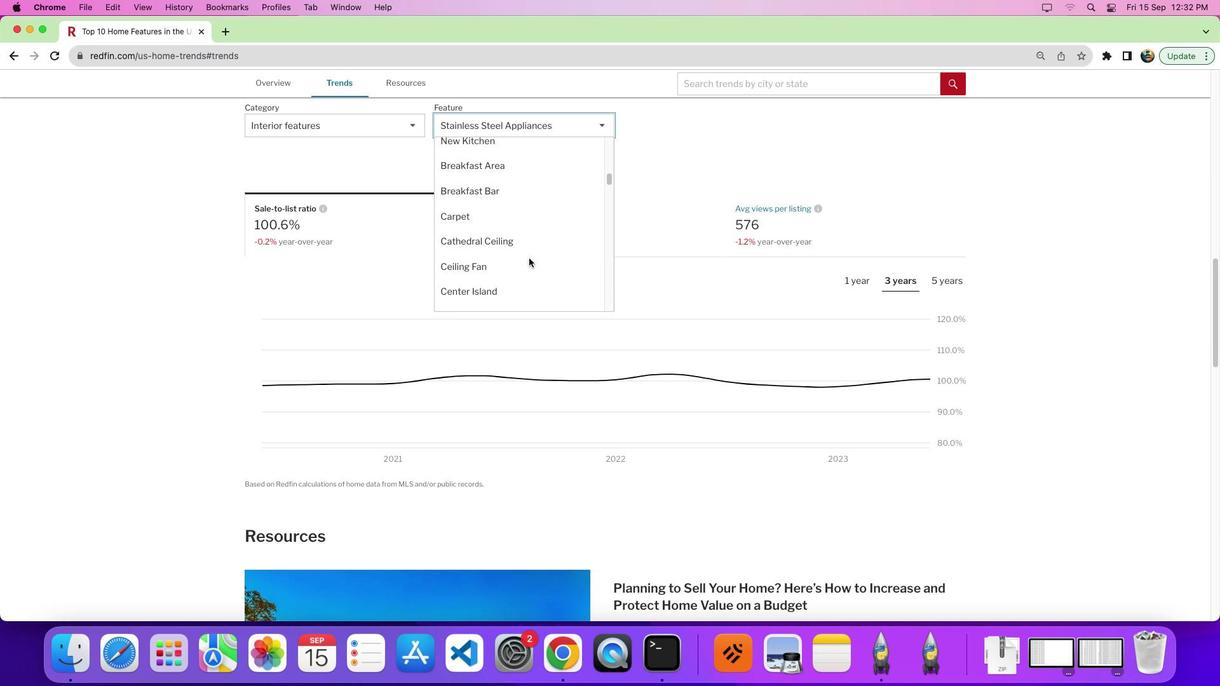 
Action: Mouse scrolled (539, 268) with delta (10, 10)
Screenshot: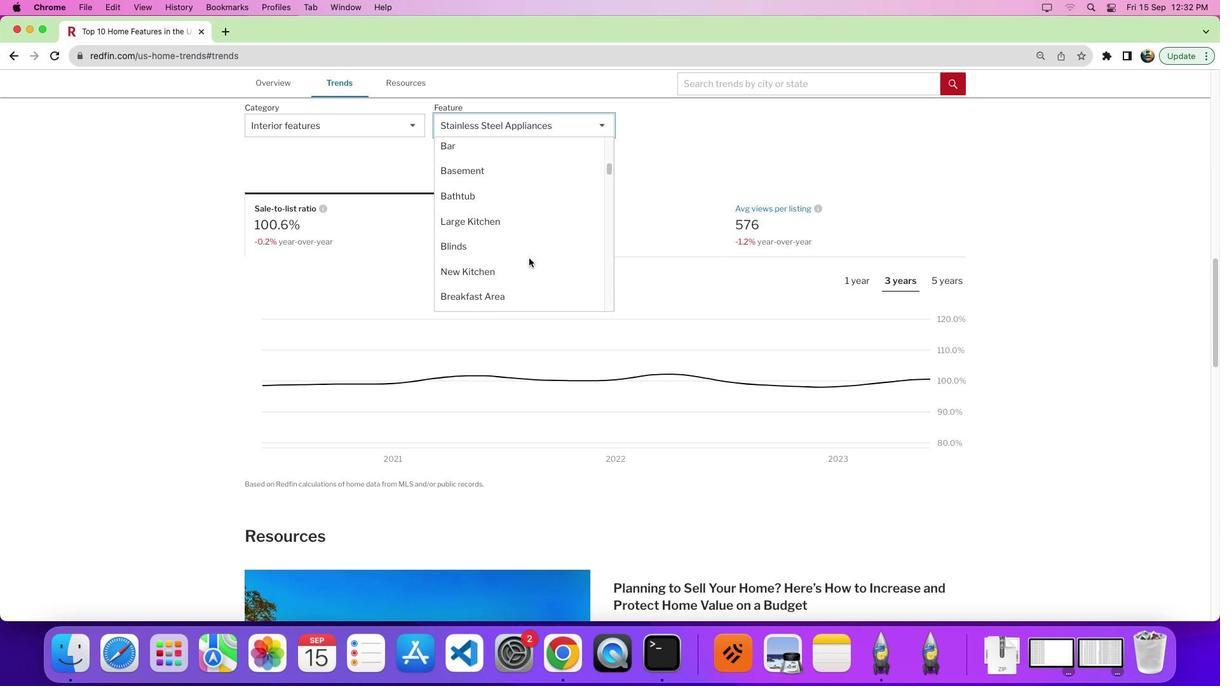 
Action: Mouse scrolled (539, 268) with delta (10, 10)
Screenshot: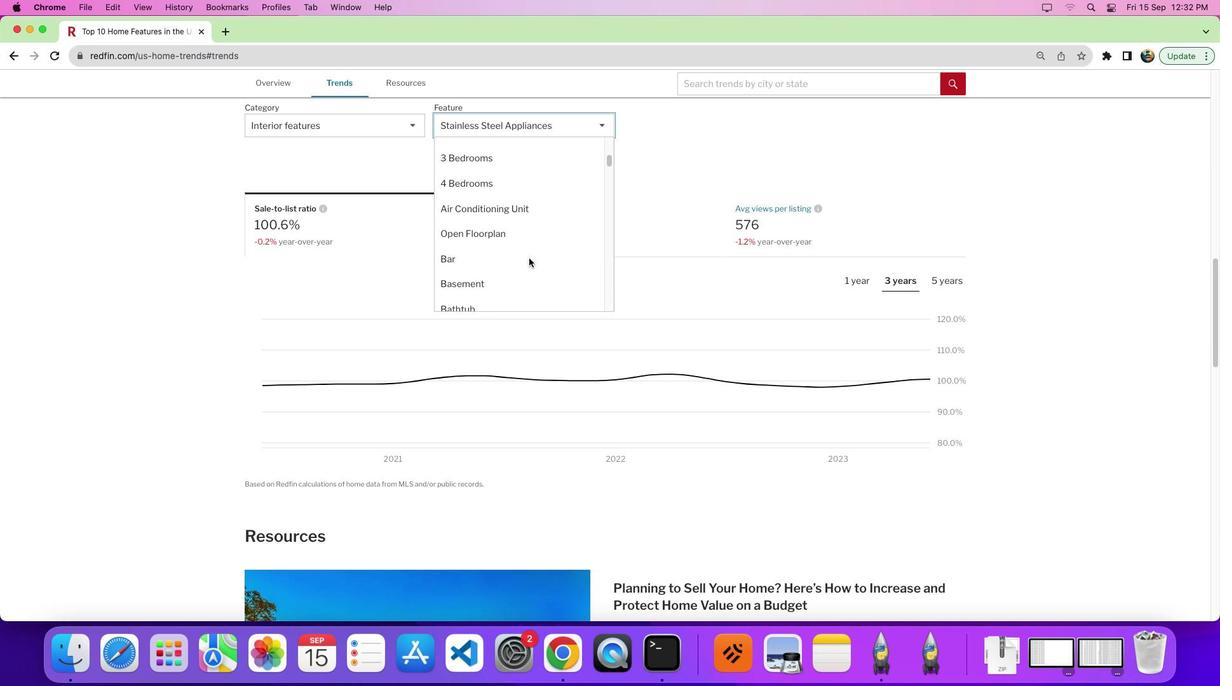 
Action: Mouse scrolled (539, 268) with delta (10, 15)
Screenshot: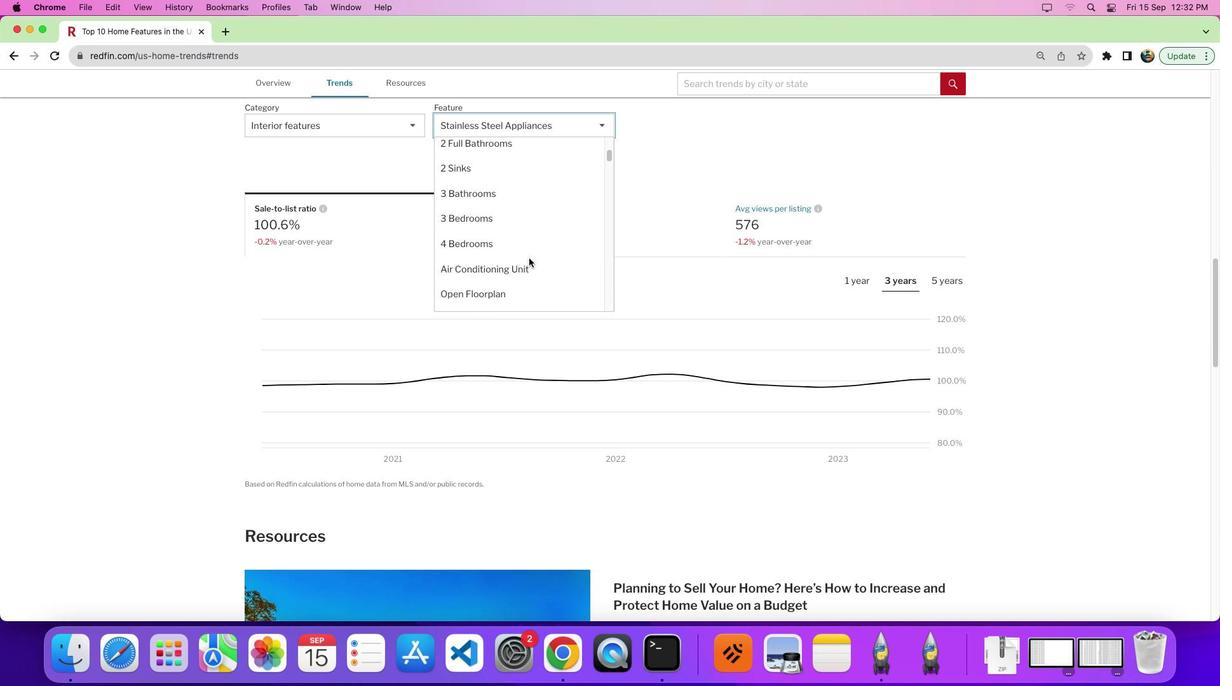 
Action: Mouse scrolled (539, 268) with delta (10, 10)
Screenshot: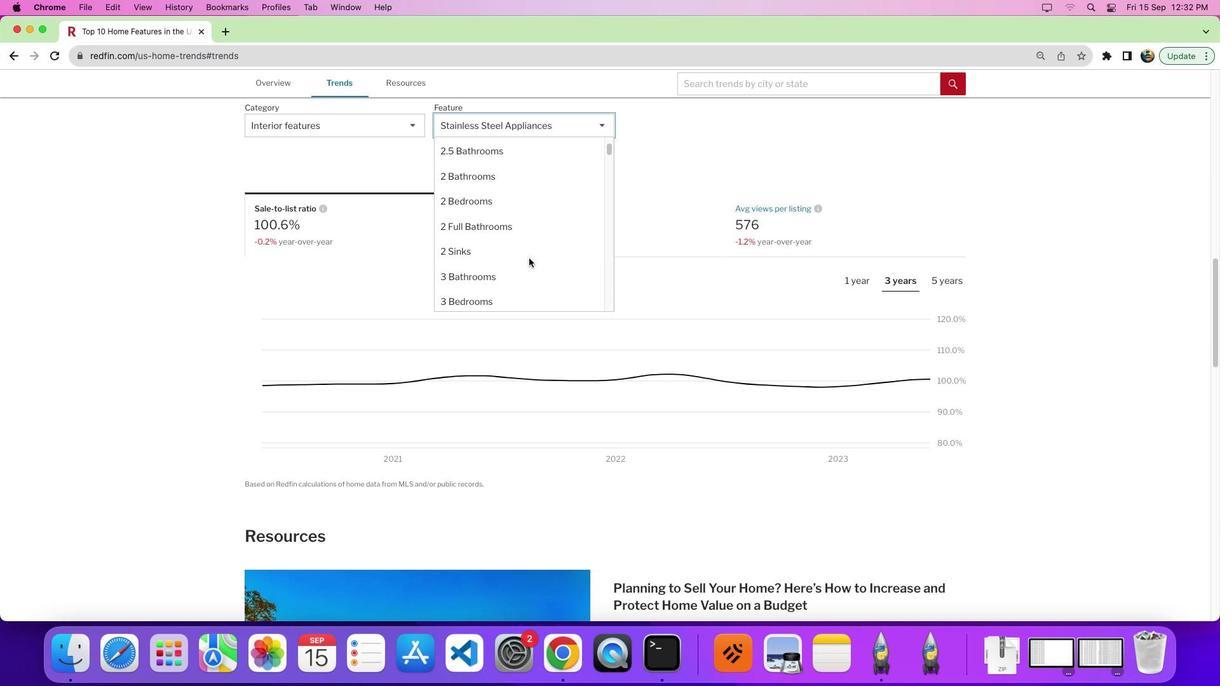 
Action: Mouse scrolled (539, 268) with delta (10, 10)
Screenshot: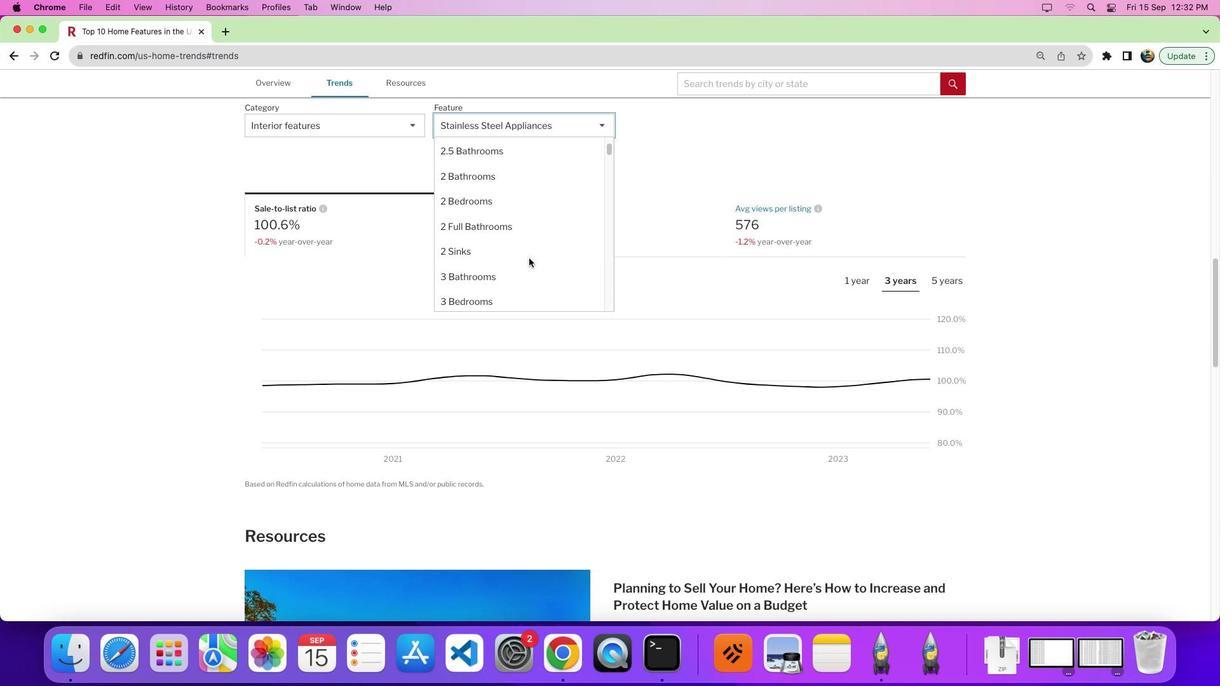 
Action: Mouse scrolled (539, 268) with delta (10, 15)
Screenshot: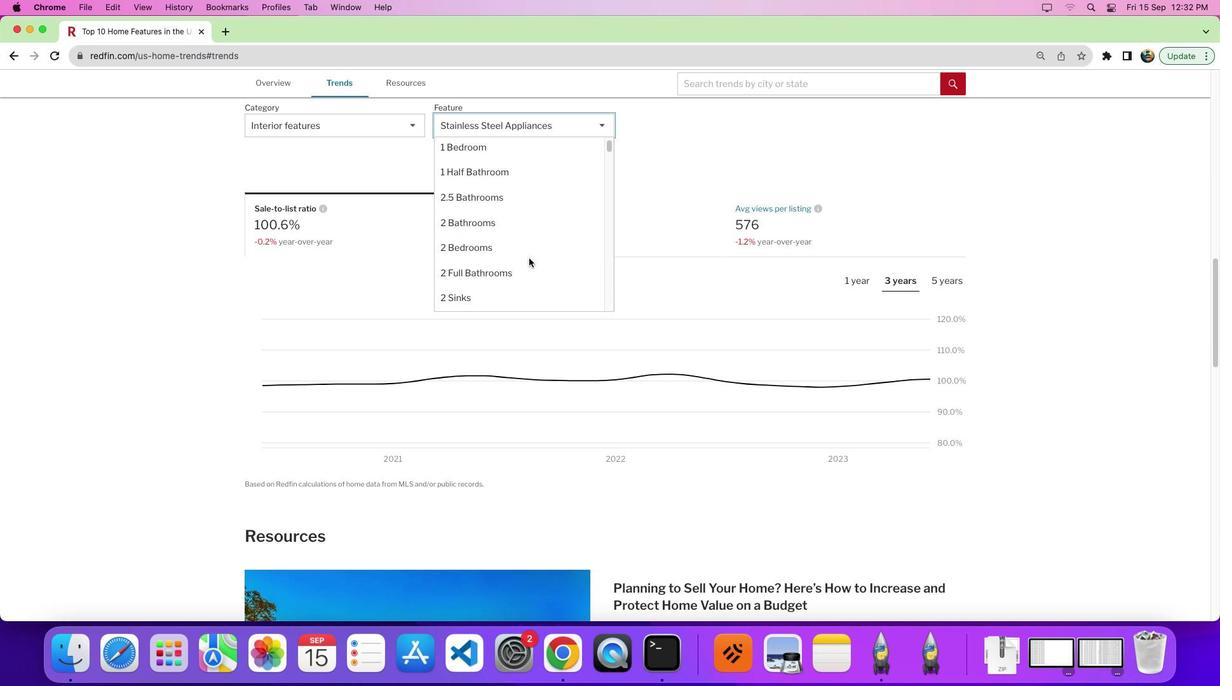 
Action: Mouse scrolled (539, 268) with delta (10, 9)
Screenshot: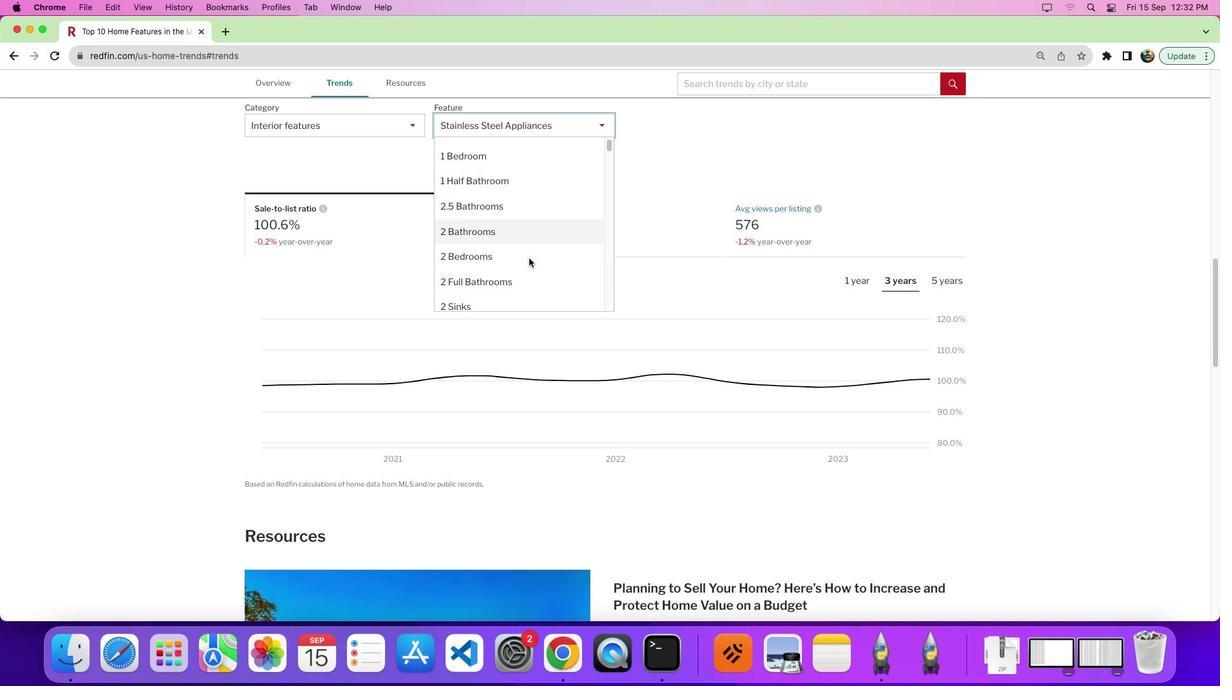 
Action: Mouse scrolled (539, 268) with delta (10, 9)
Screenshot: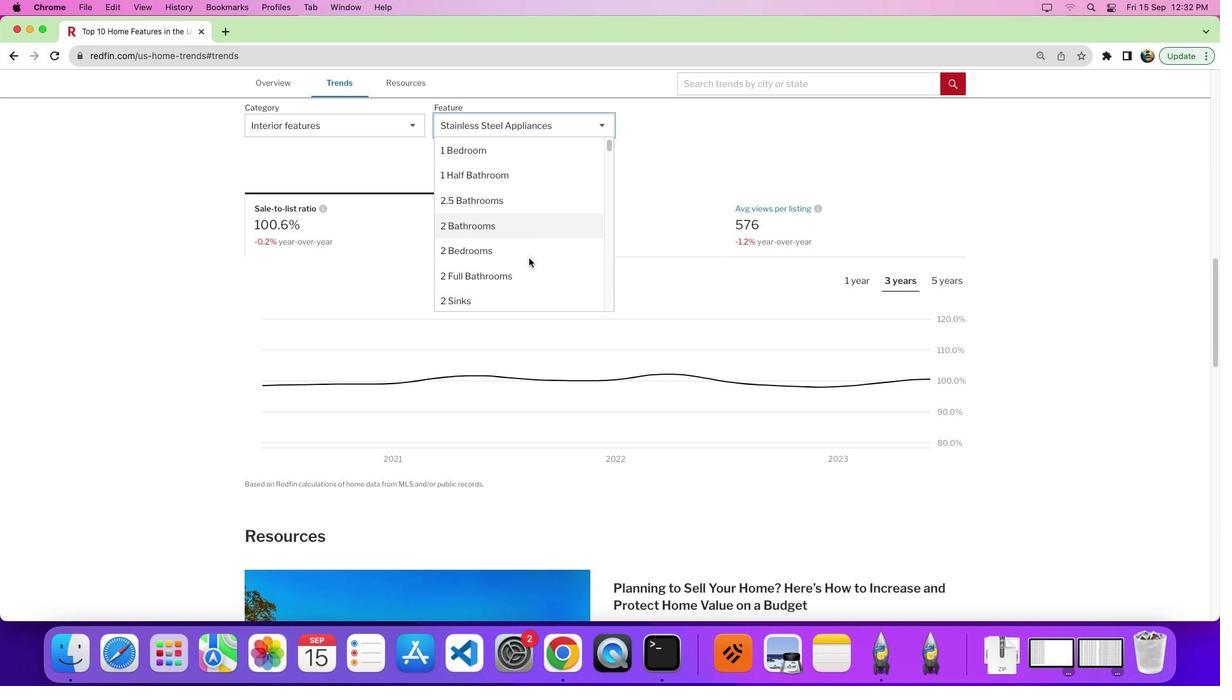 
Action: Mouse scrolled (539, 268) with delta (10, 8)
Screenshot: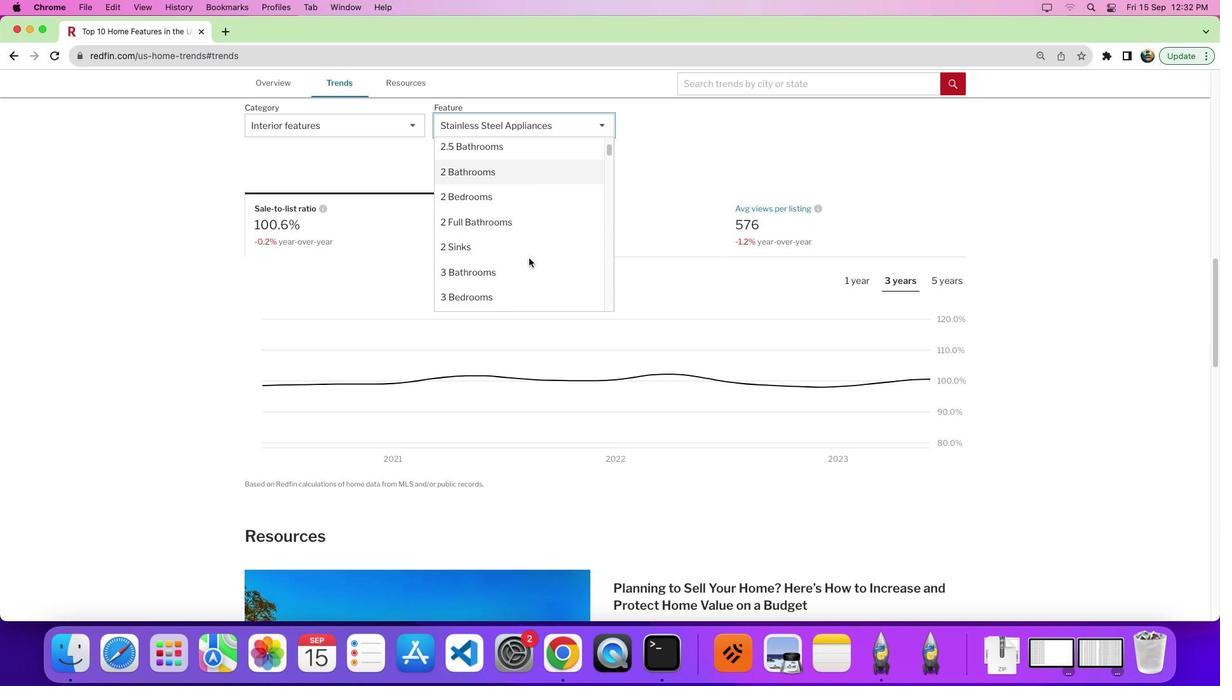 
Action: Mouse moved to (480, 253)
Screenshot: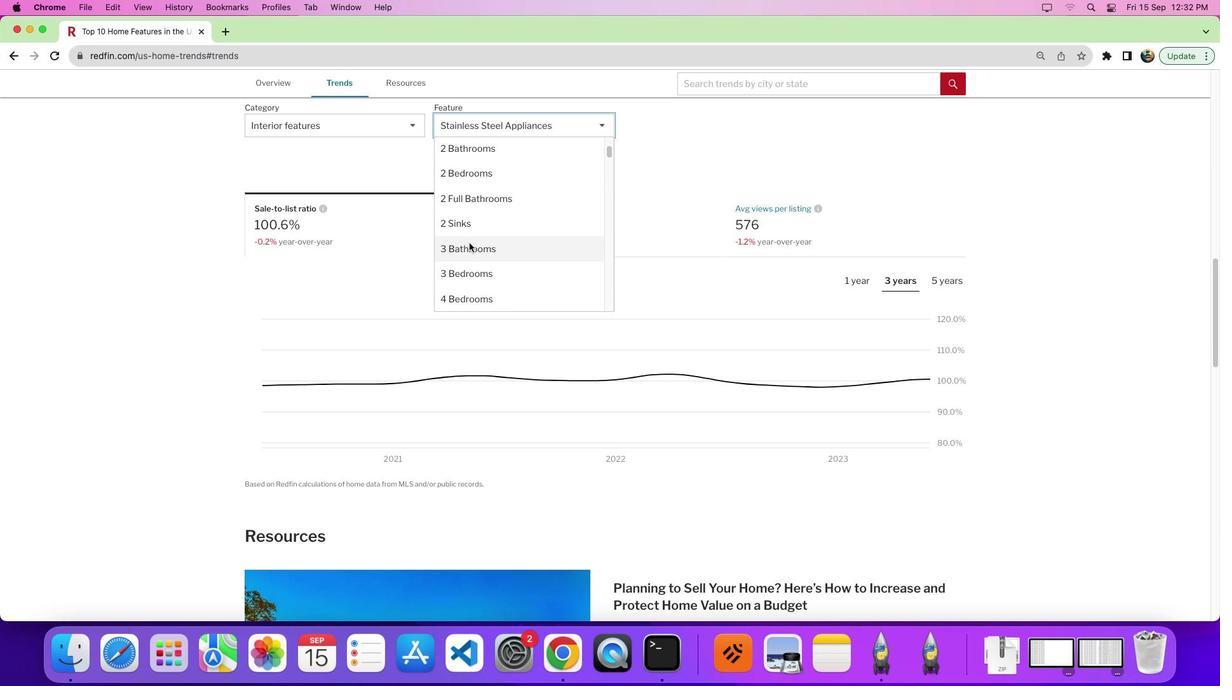 
Action: Mouse pressed left at (480, 253)
Screenshot: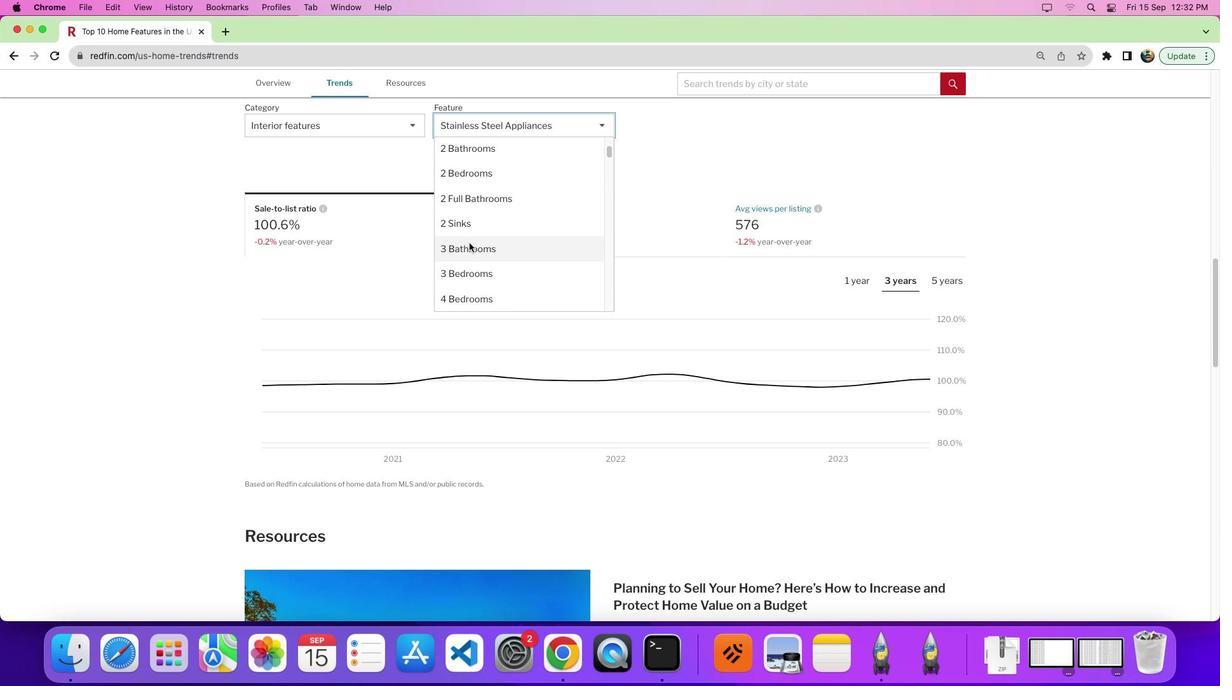 
Action: Mouse moved to (528, 226)
Screenshot: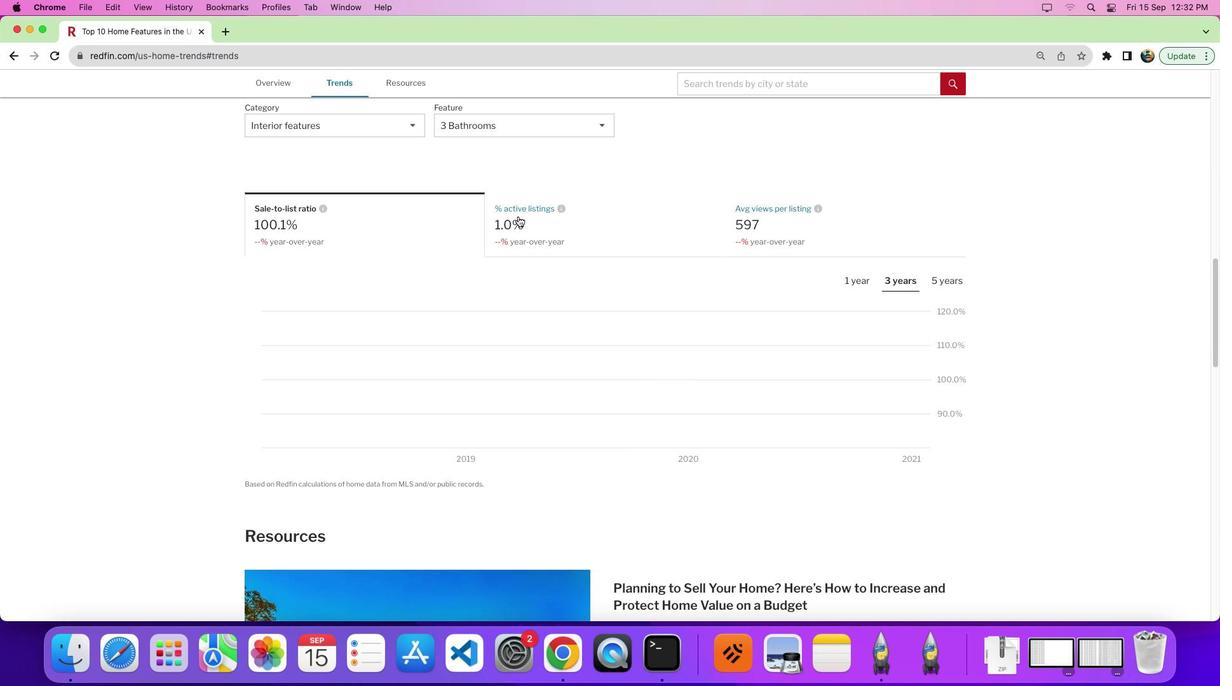 
Action: Mouse pressed left at (528, 226)
Screenshot: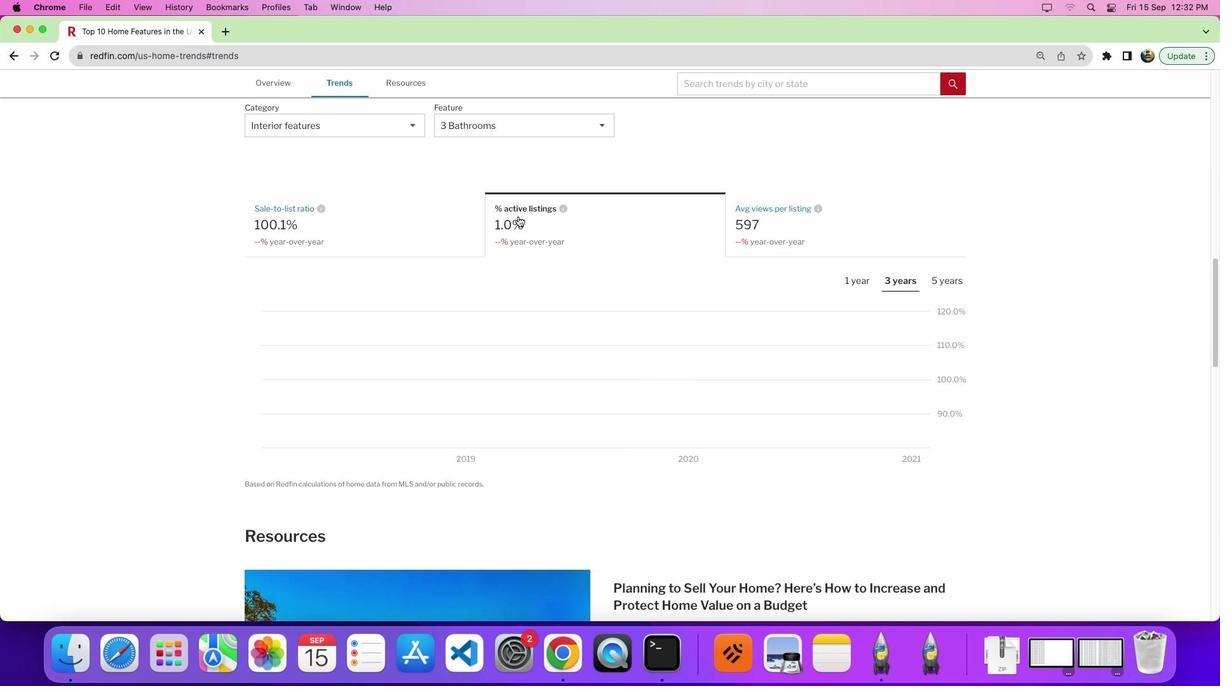 
Action: Mouse moved to (966, 294)
Screenshot: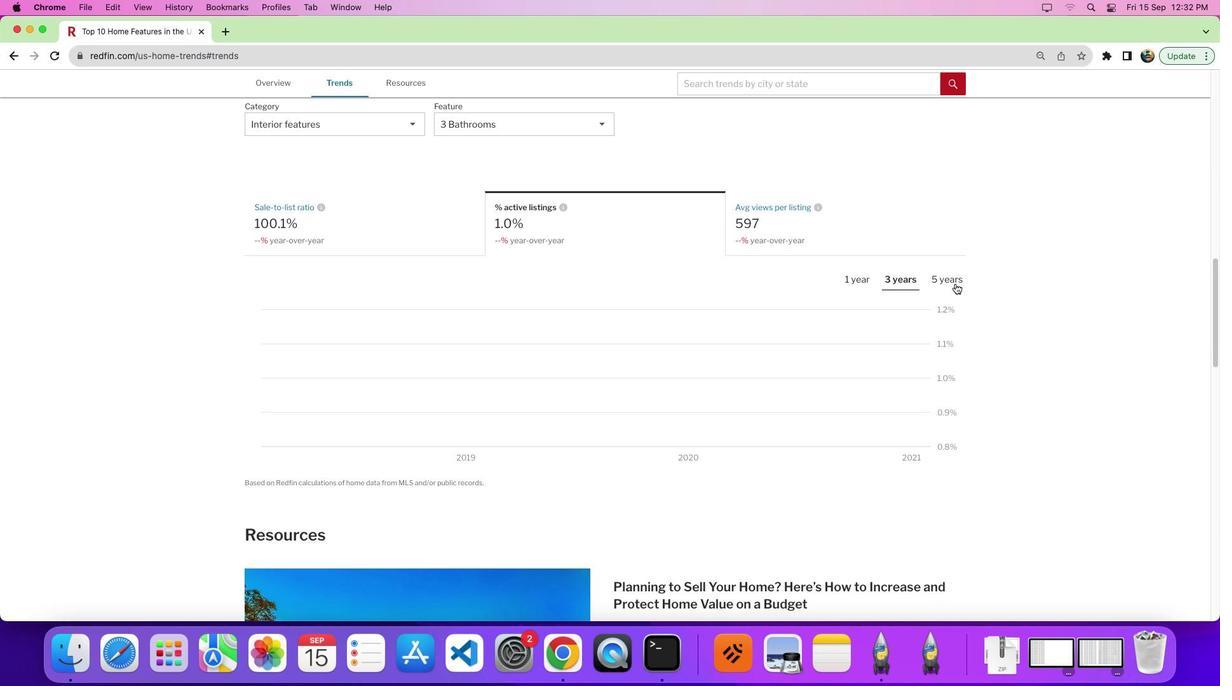 
Action: Mouse scrolled (966, 294) with delta (10, 9)
Screenshot: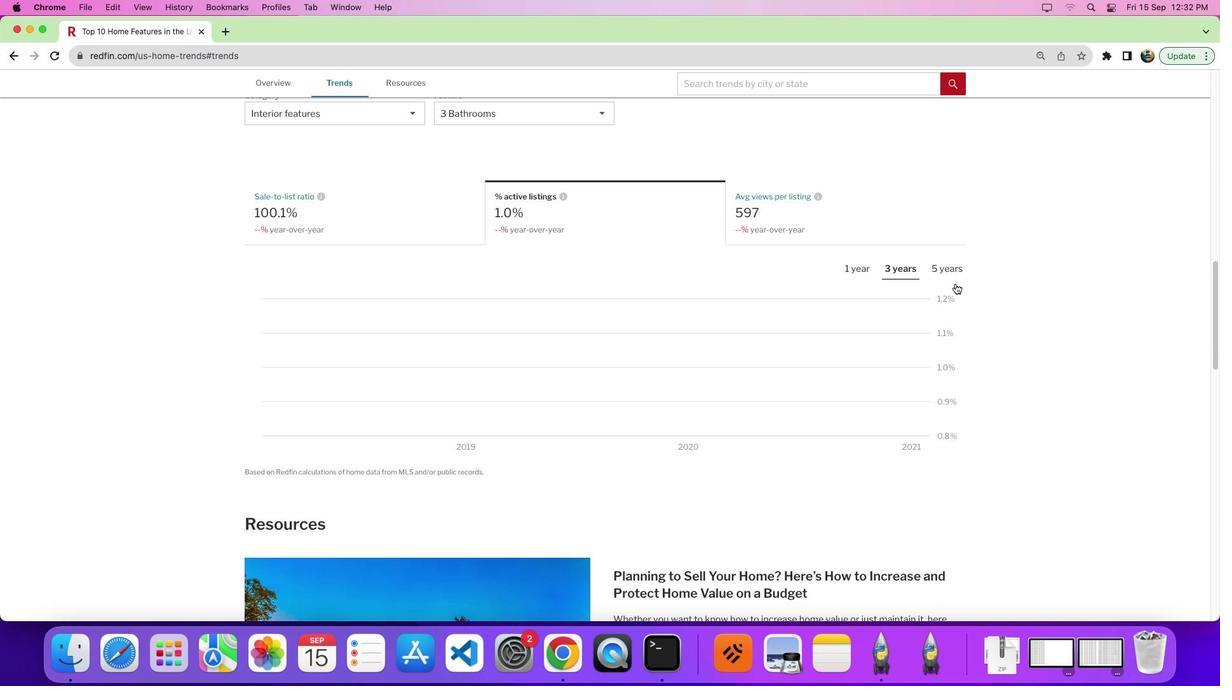 
Action: Mouse scrolled (966, 294) with delta (10, 9)
Screenshot: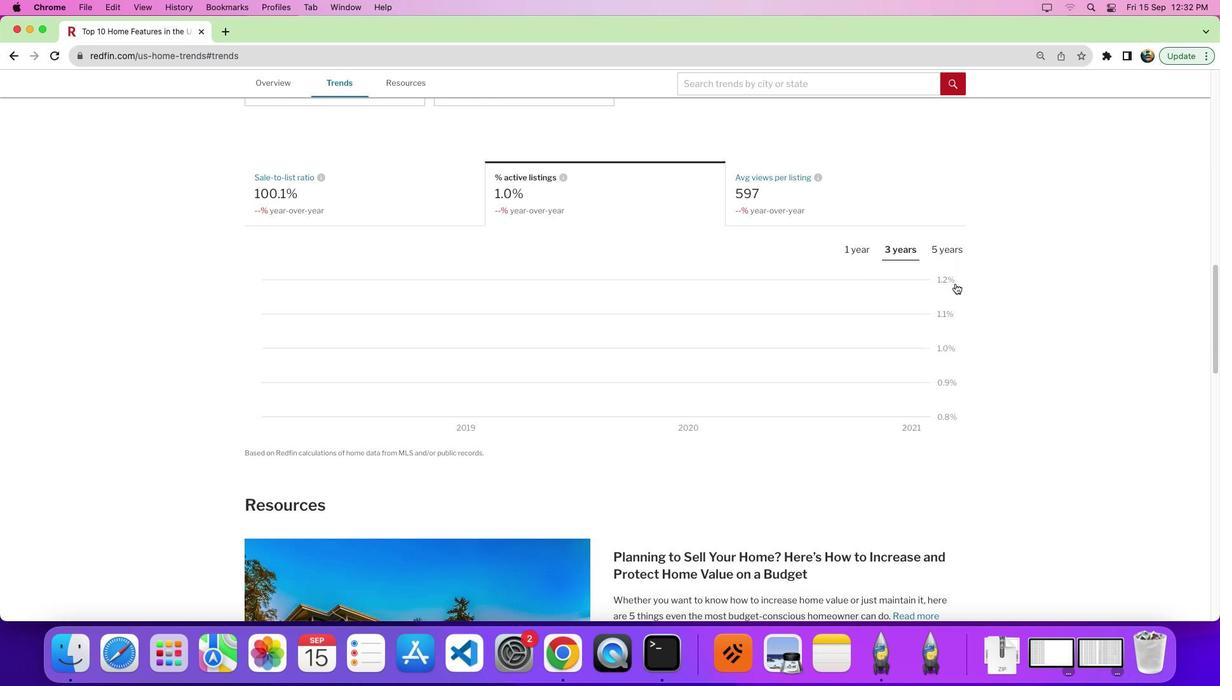 
Action: Mouse moved to (911, 293)
Screenshot: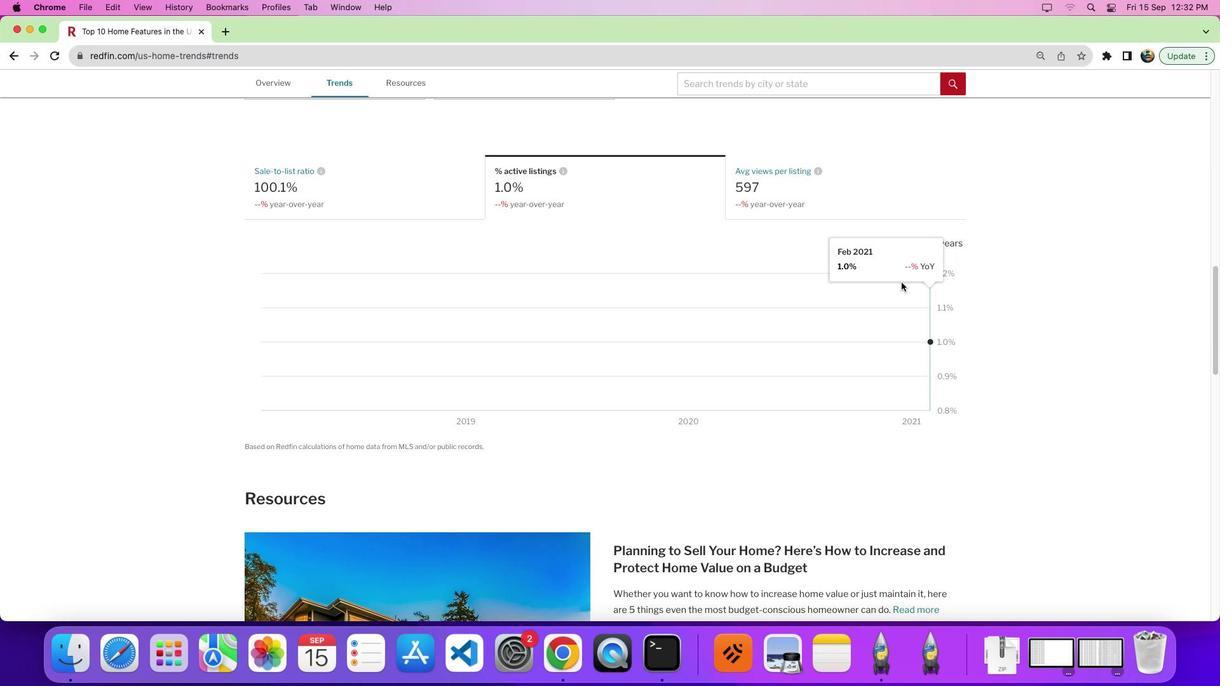 
Action: Mouse scrolled (911, 293) with delta (10, 10)
Screenshot: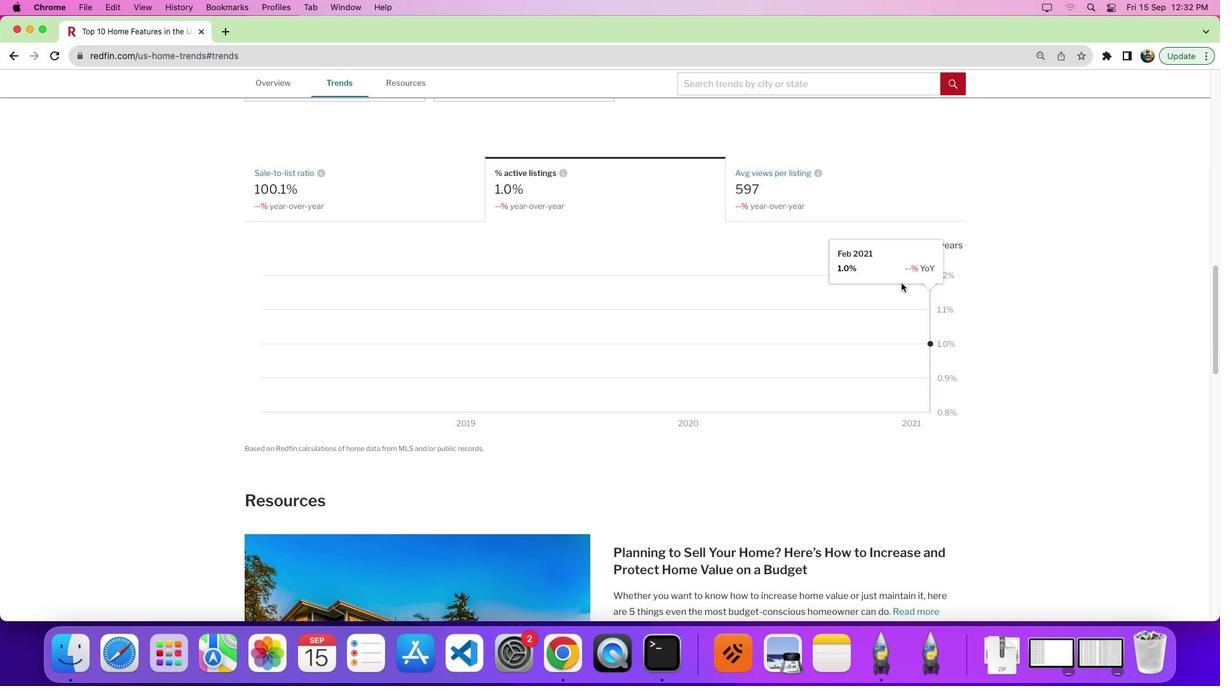
Action: Mouse moved to (652, 245)
Screenshot: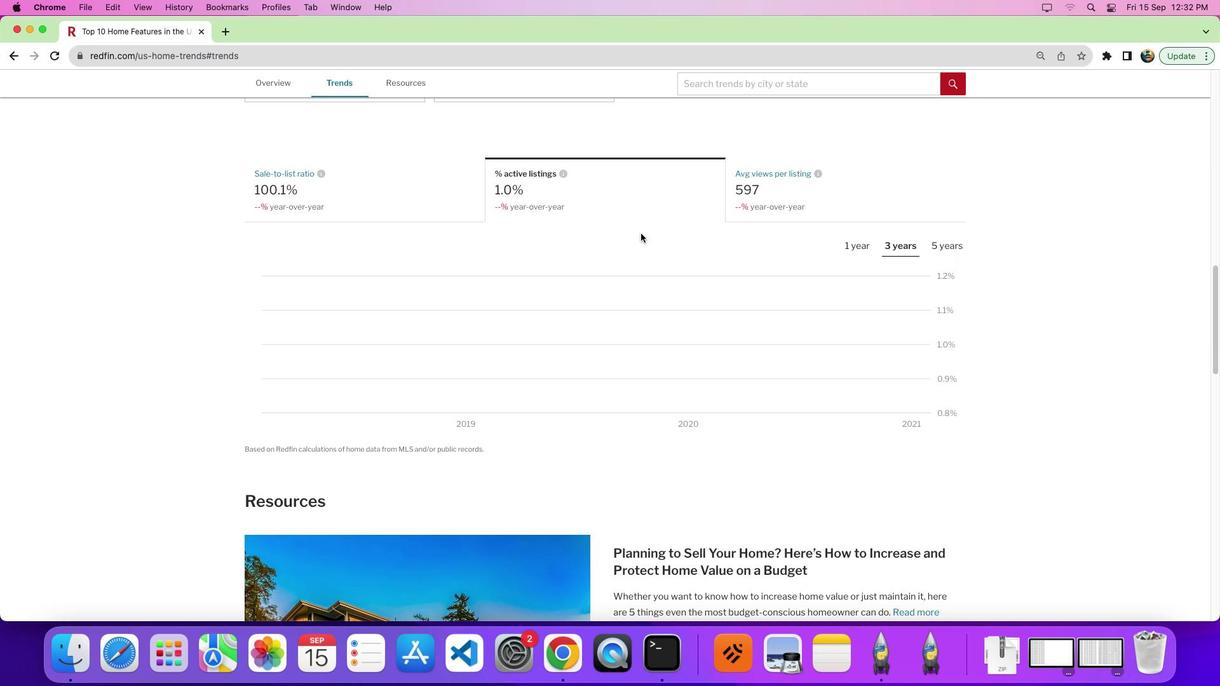 
